 Task: Search one way flight ticket for 1 adult, 6 children, 1 infant in seat and 1 infant on lap in business from Grand Island: Central Nebraska Regional Airport to Gillette: Gillette Campbell County Airport on 5-1-2023. Stops: Non-stop only. Choice of flights is Delta. Number of bags: 1 carry on bag. Price is upto 65000. Outbound departure time preference is 10:15.
Action: Mouse moved to (192, 164)
Screenshot: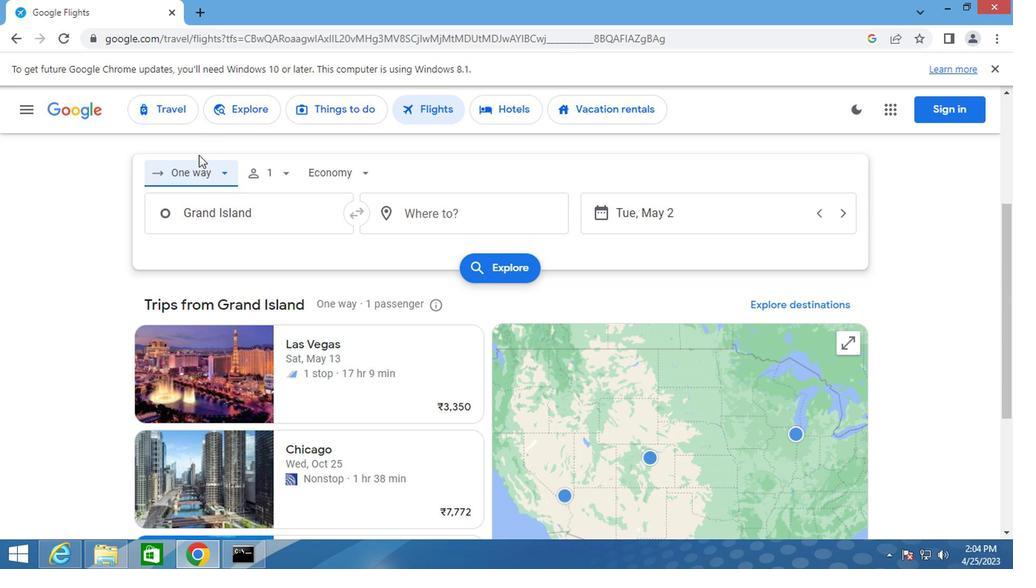 
Action: Mouse pressed left at (192, 164)
Screenshot: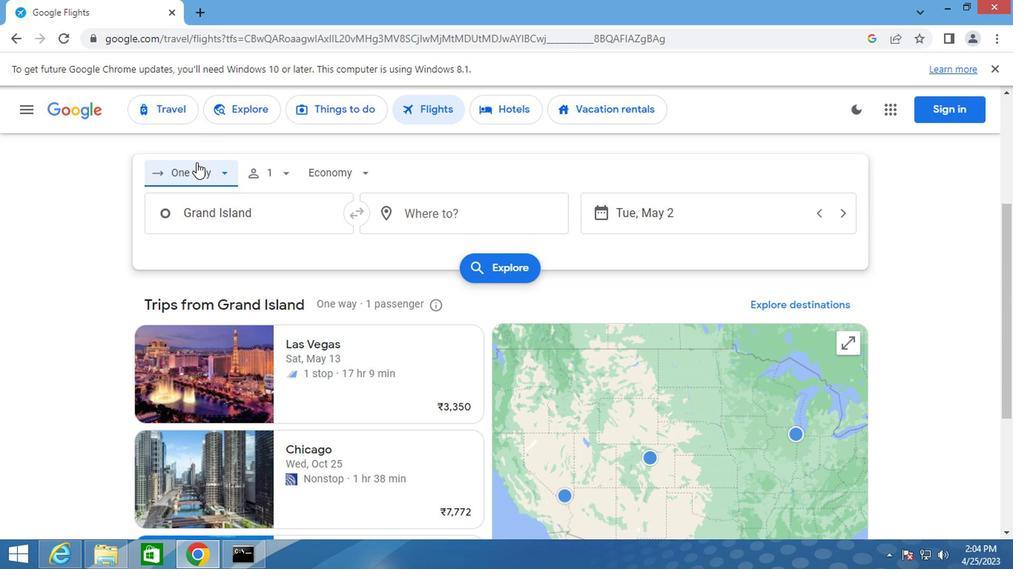 
Action: Mouse moved to (193, 243)
Screenshot: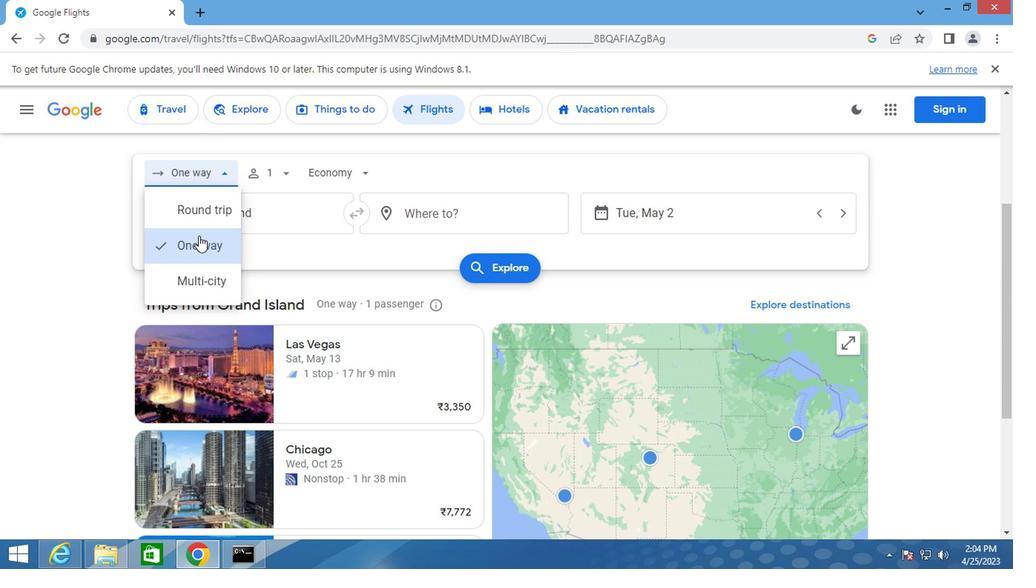 
Action: Mouse pressed left at (193, 243)
Screenshot: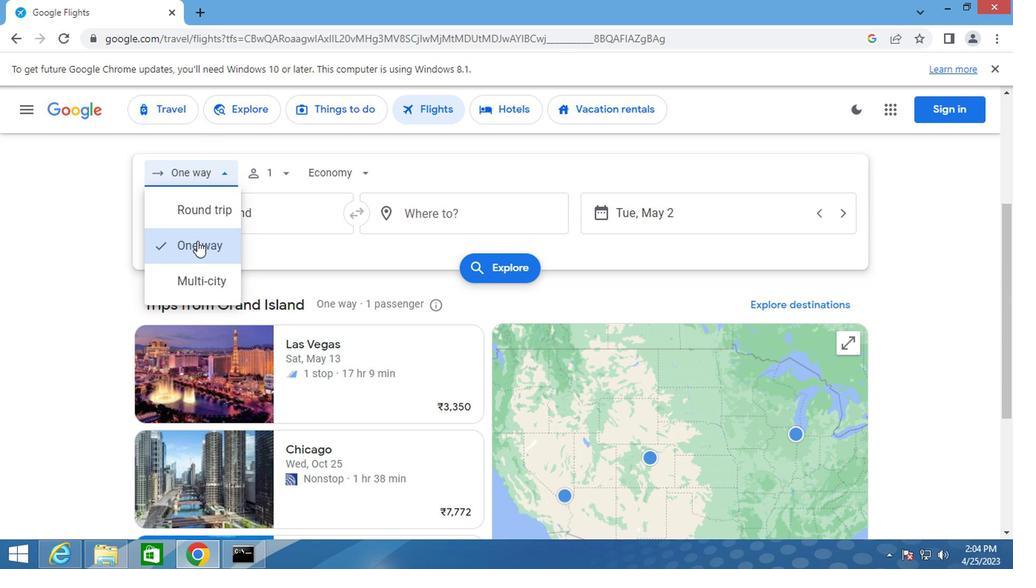 
Action: Mouse moved to (276, 173)
Screenshot: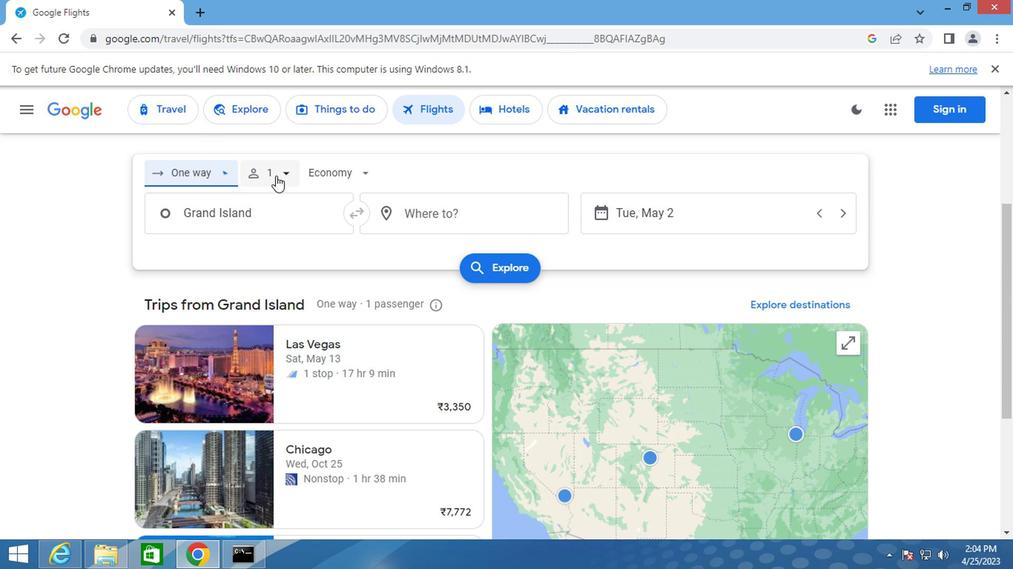 
Action: Mouse pressed left at (276, 173)
Screenshot: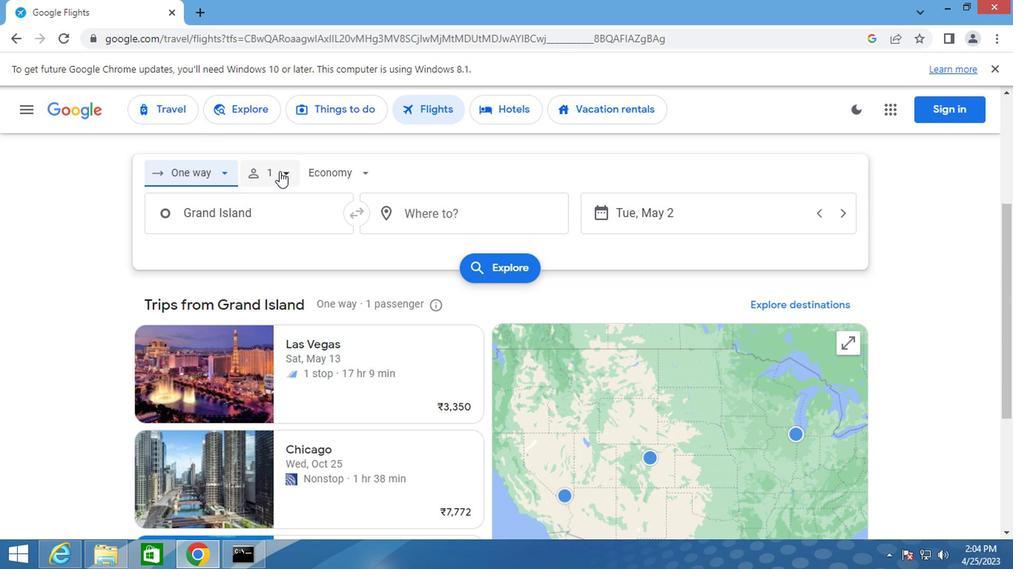 
Action: Mouse moved to (396, 245)
Screenshot: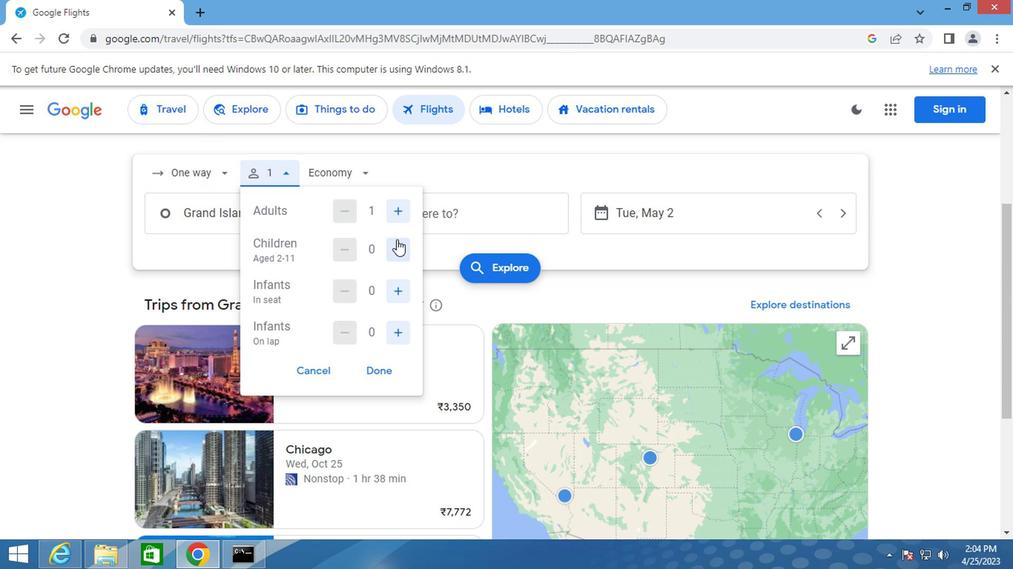 
Action: Mouse pressed left at (396, 245)
Screenshot: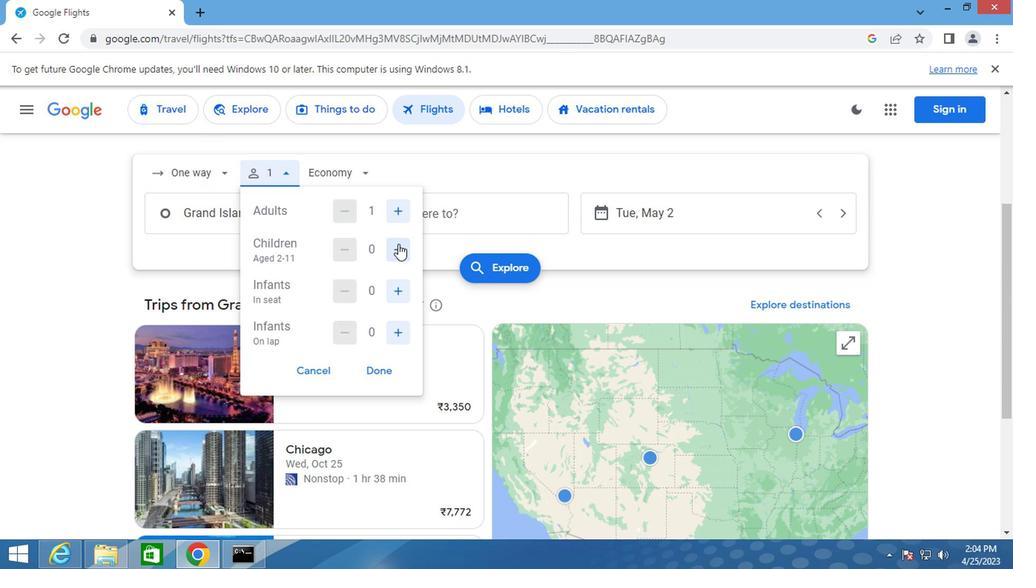 
Action: Mouse pressed left at (396, 245)
Screenshot: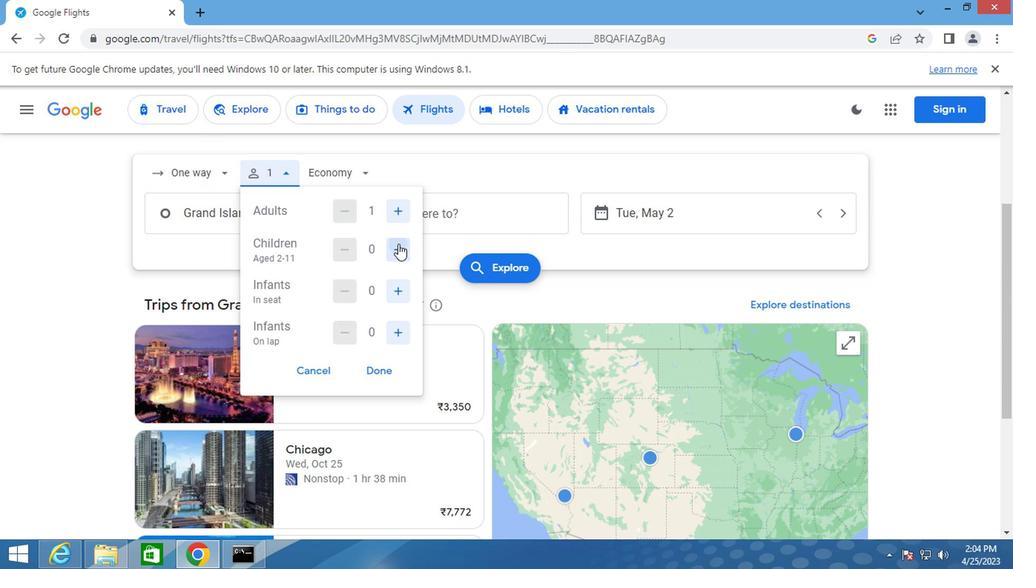
Action: Mouse pressed left at (396, 245)
Screenshot: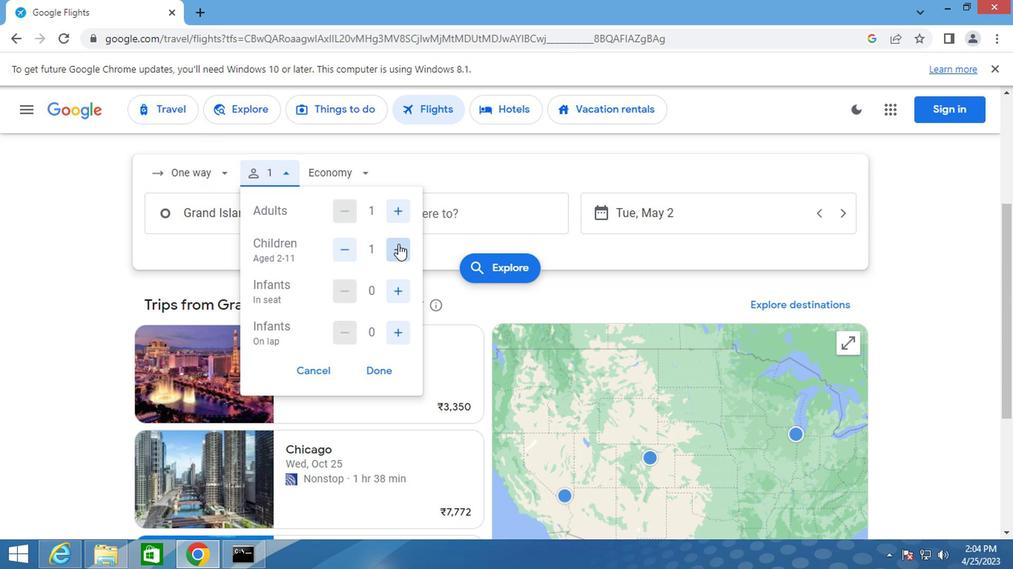 
Action: Mouse pressed left at (396, 245)
Screenshot: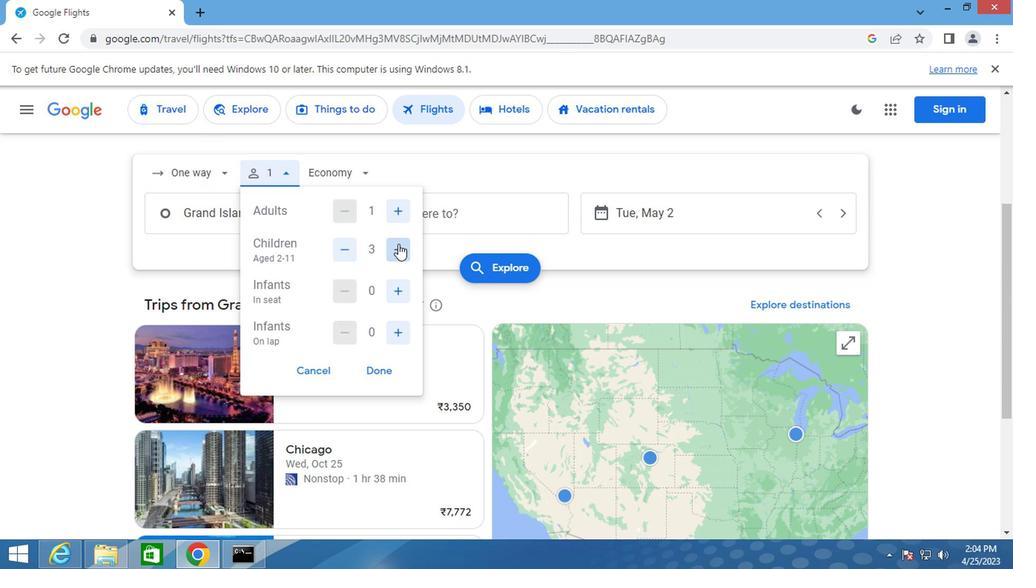
Action: Mouse pressed left at (396, 245)
Screenshot: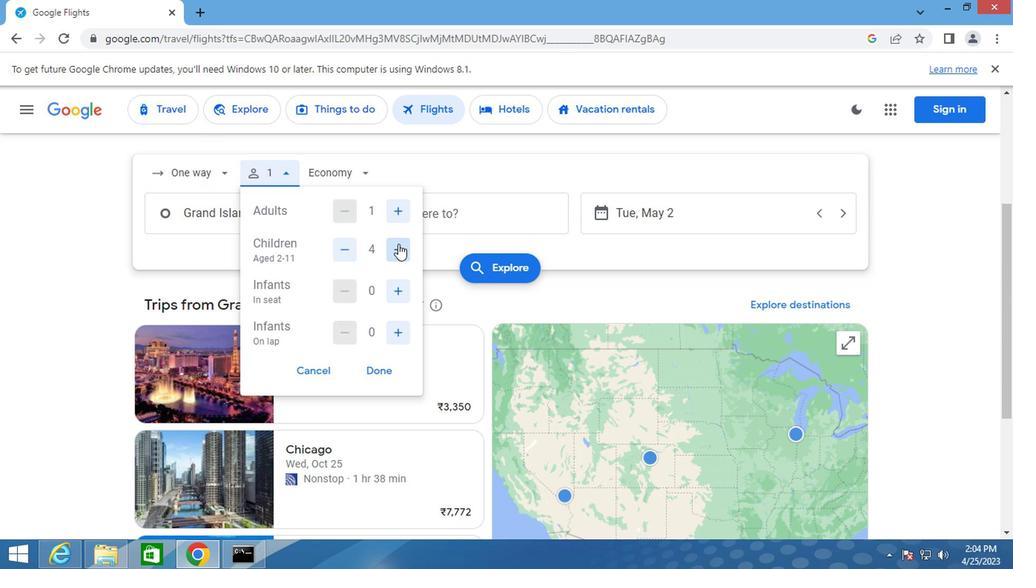 
Action: Mouse pressed left at (396, 245)
Screenshot: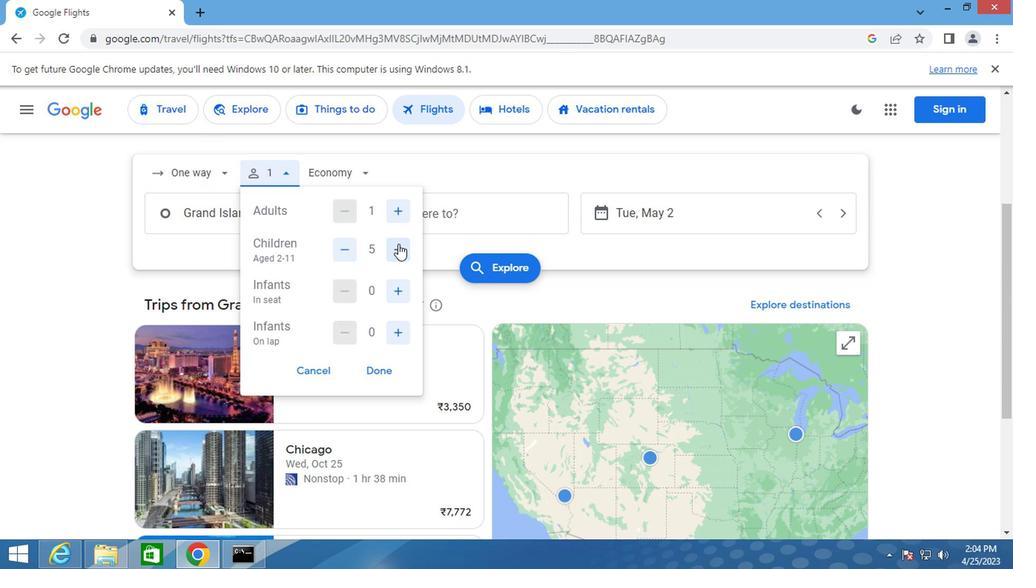 
Action: Mouse moved to (392, 288)
Screenshot: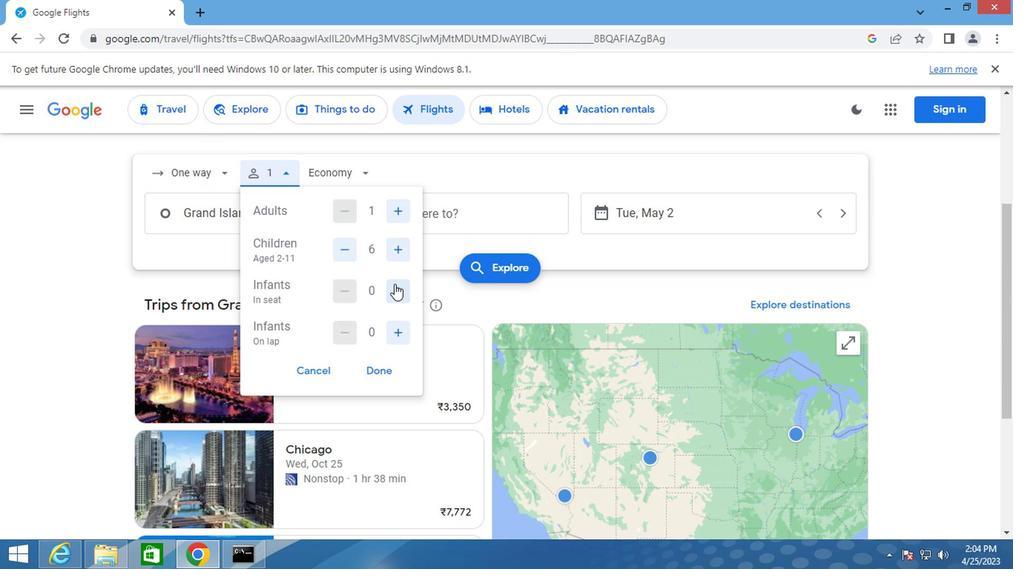 
Action: Mouse pressed left at (392, 288)
Screenshot: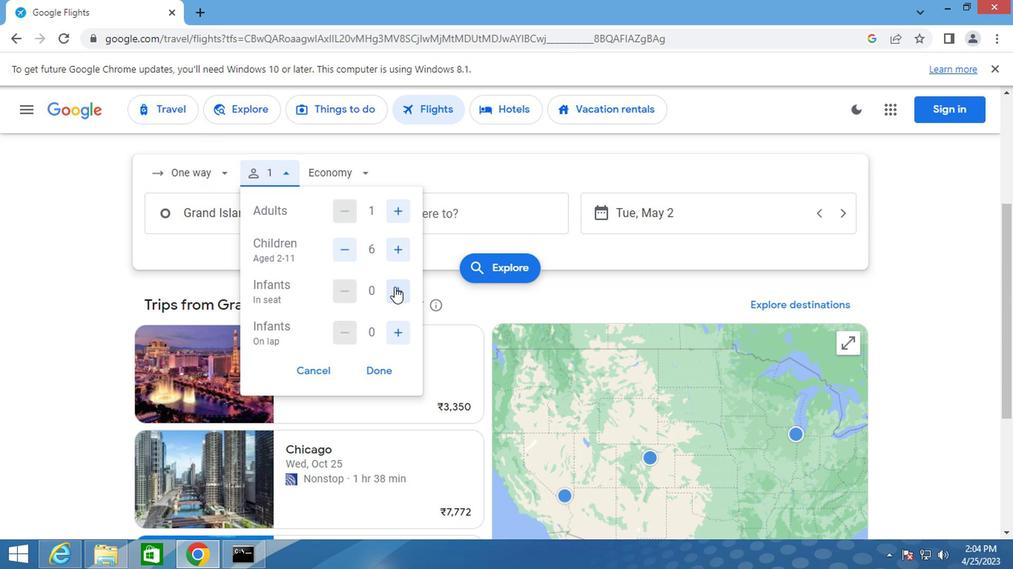 
Action: Mouse moved to (397, 338)
Screenshot: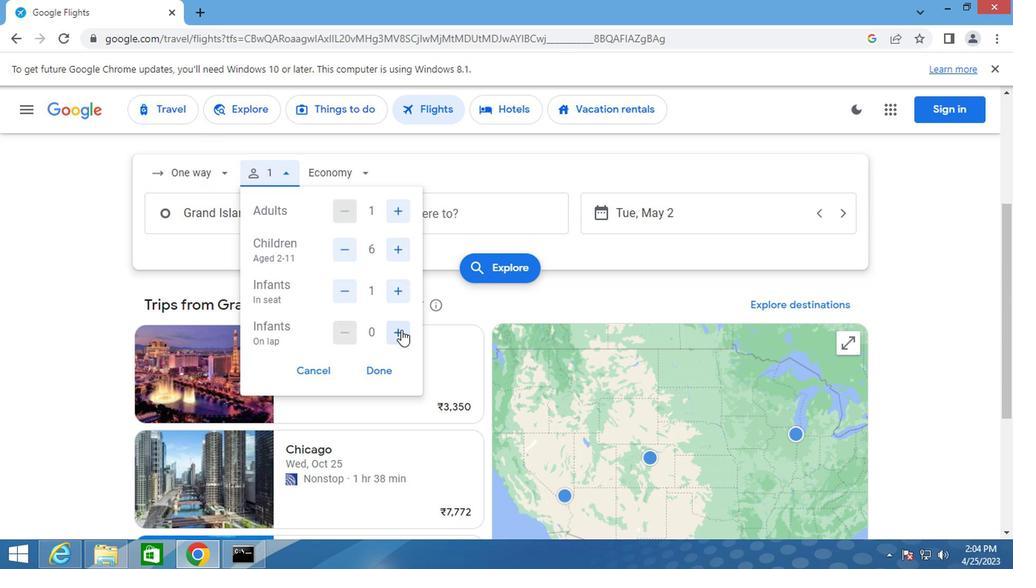 
Action: Mouse pressed left at (397, 338)
Screenshot: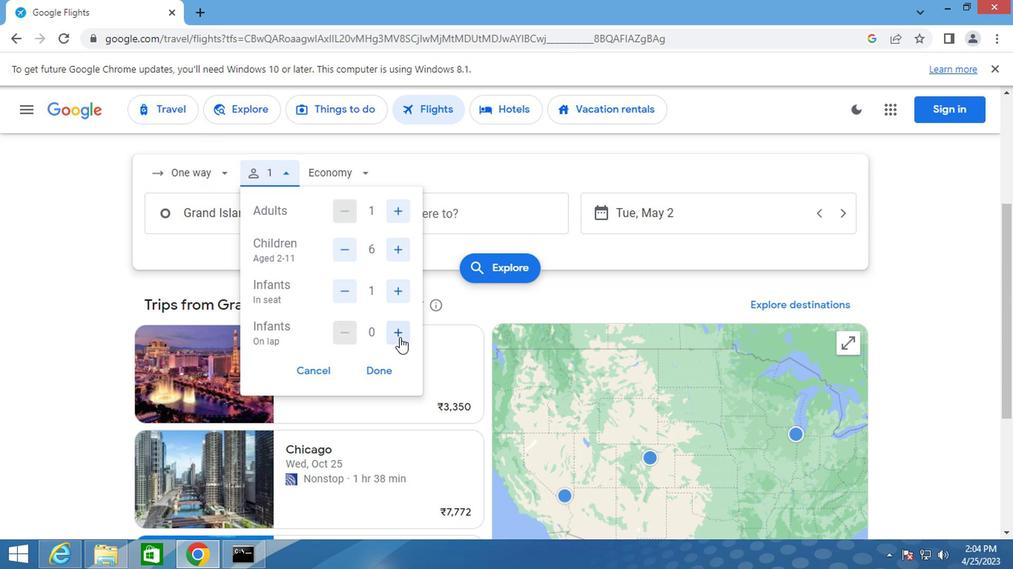 
Action: Mouse moved to (356, 174)
Screenshot: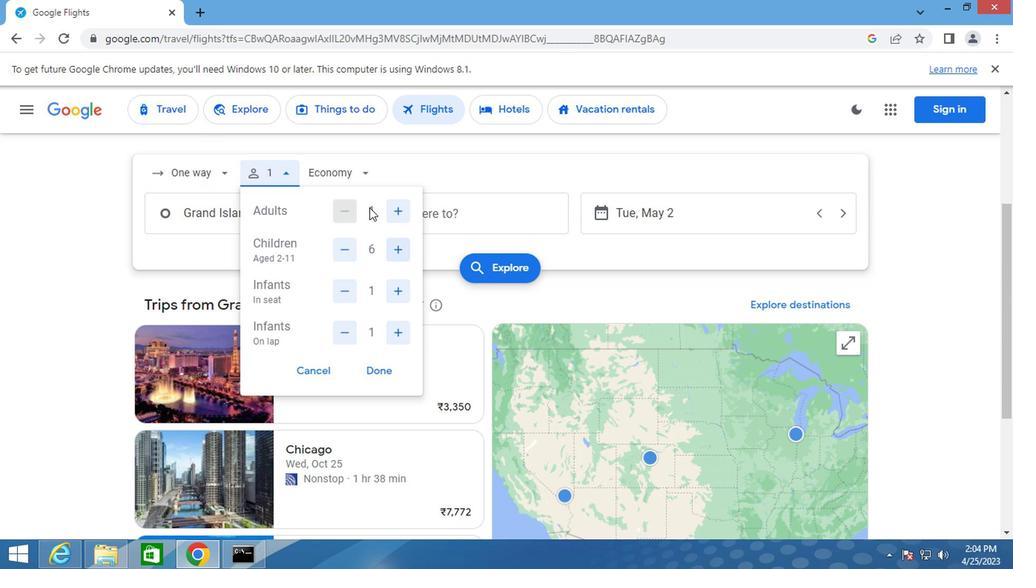 
Action: Mouse pressed left at (356, 174)
Screenshot: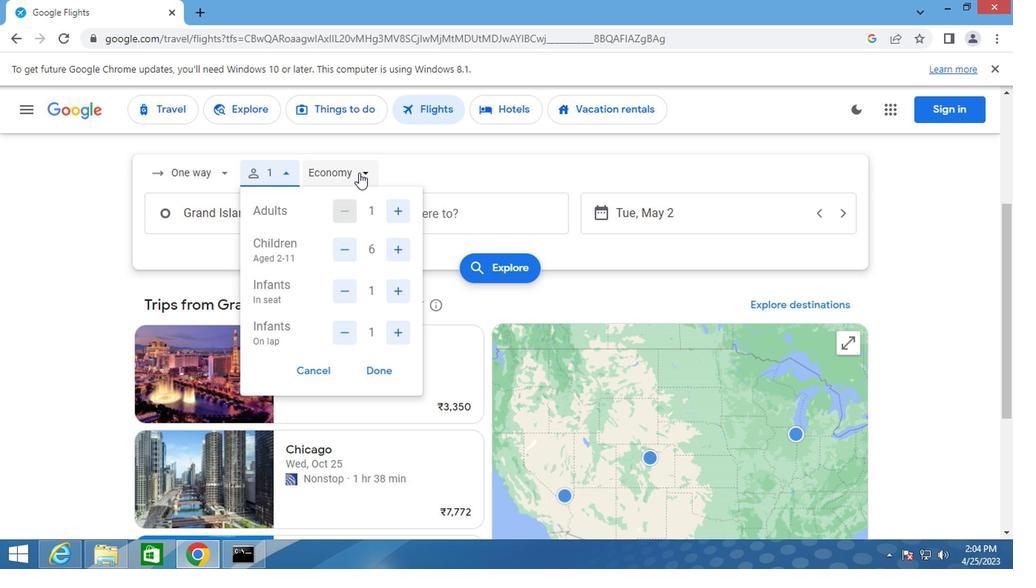 
Action: Mouse moved to (359, 275)
Screenshot: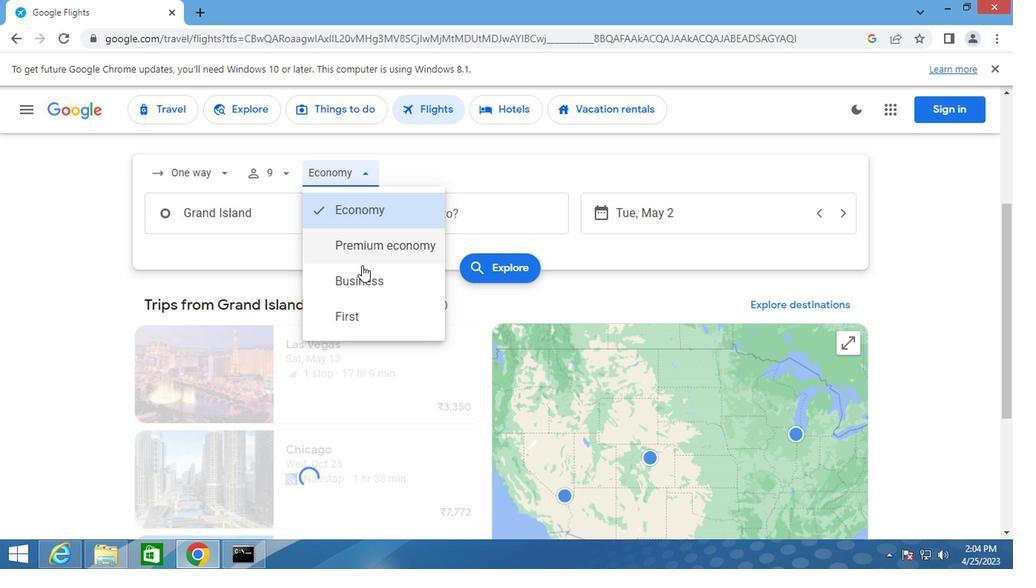 
Action: Mouse pressed left at (359, 275)
Screenshot: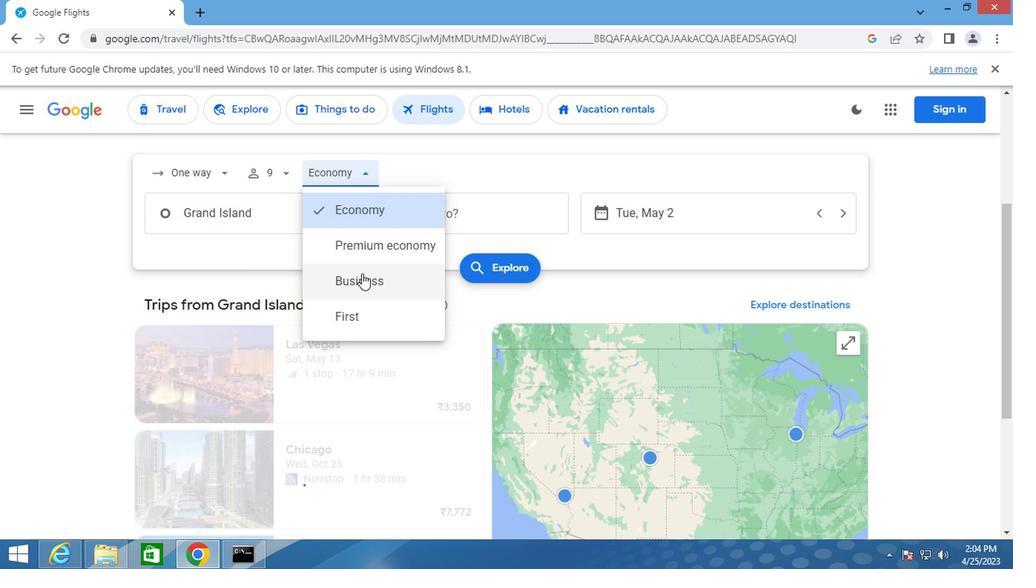 
Action: Mouse moved to (219, 222)
Screenshot: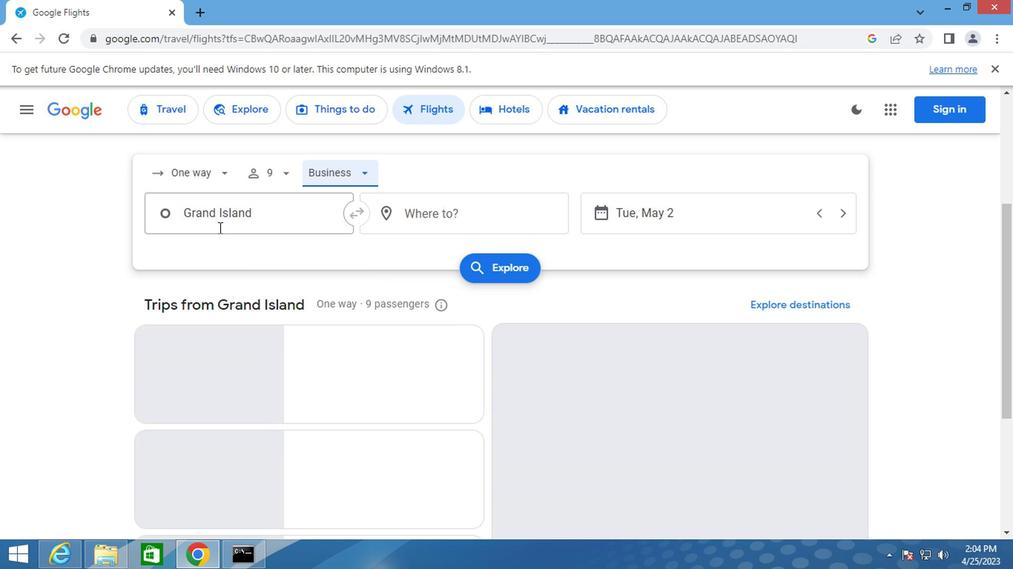 
Action: Mouse pressed left at (219, 222)
Screenshot: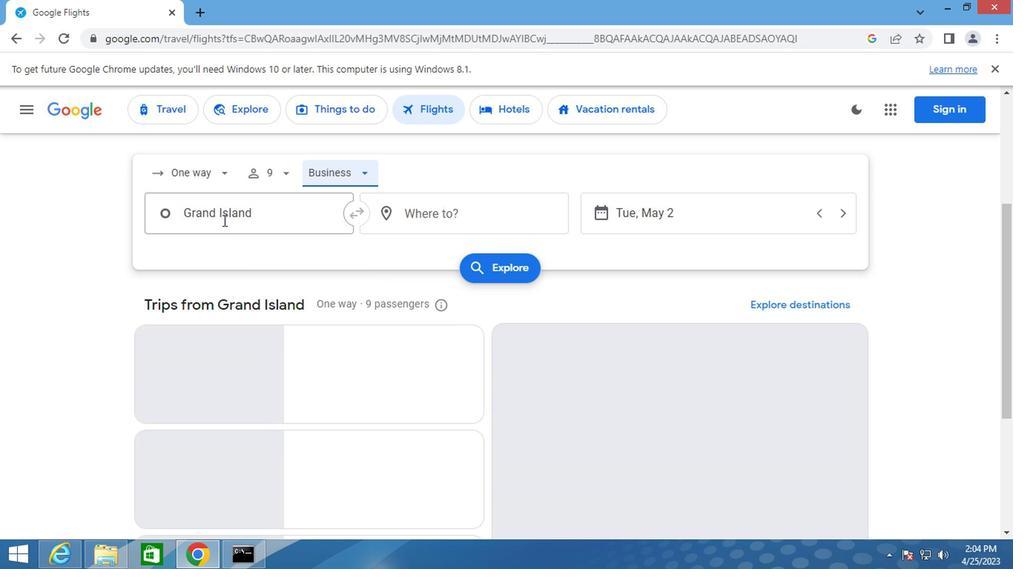 
Action: Key pressed grand<Key.space>isla
Screenshot: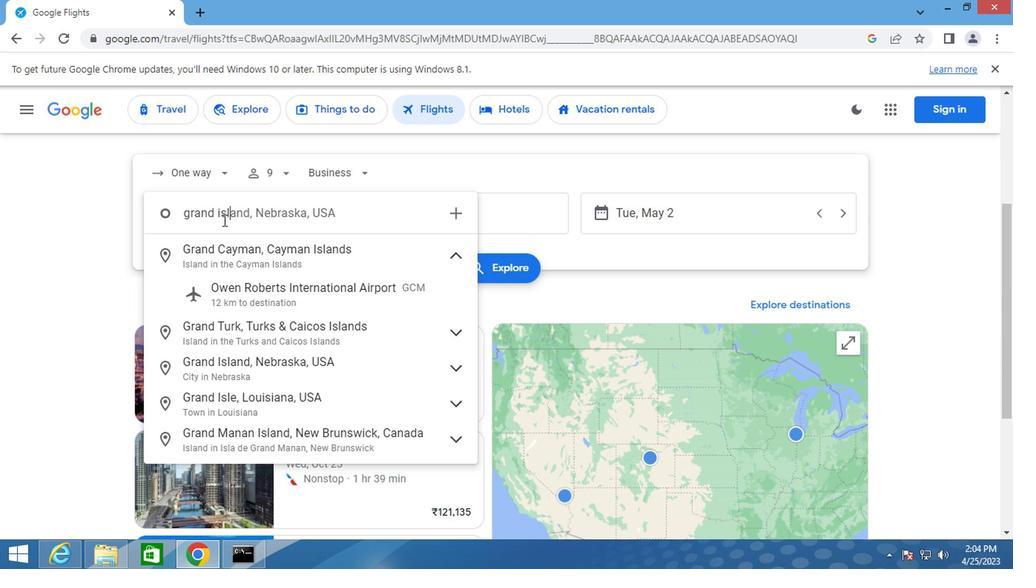 
Action: Mouse moved to (220, 367)
Screenshot: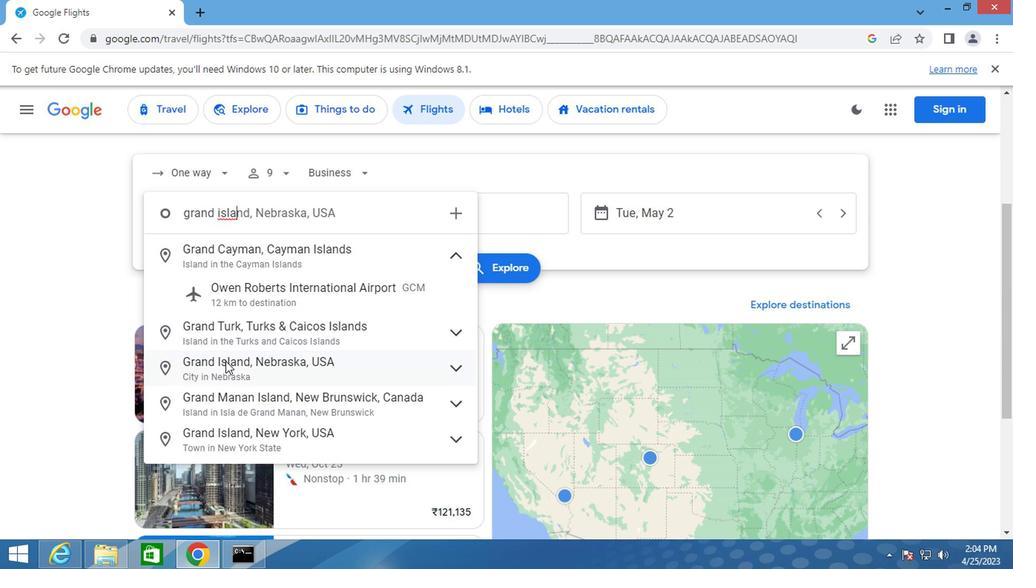 
Action: Mouse pressed left at (220, 367)
Screenshot: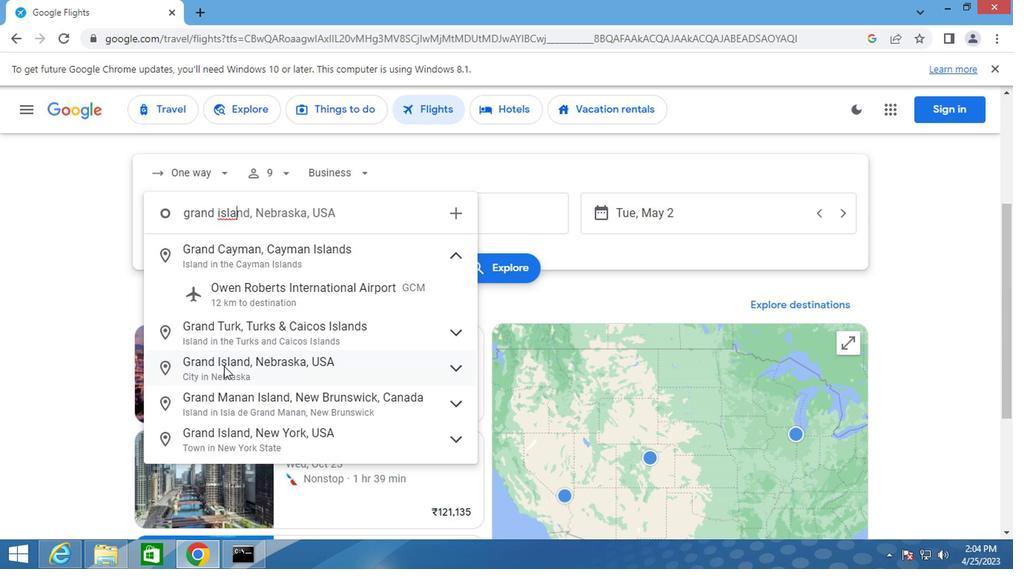 
Action: Mouse moved to (397, 220)
Screenshot: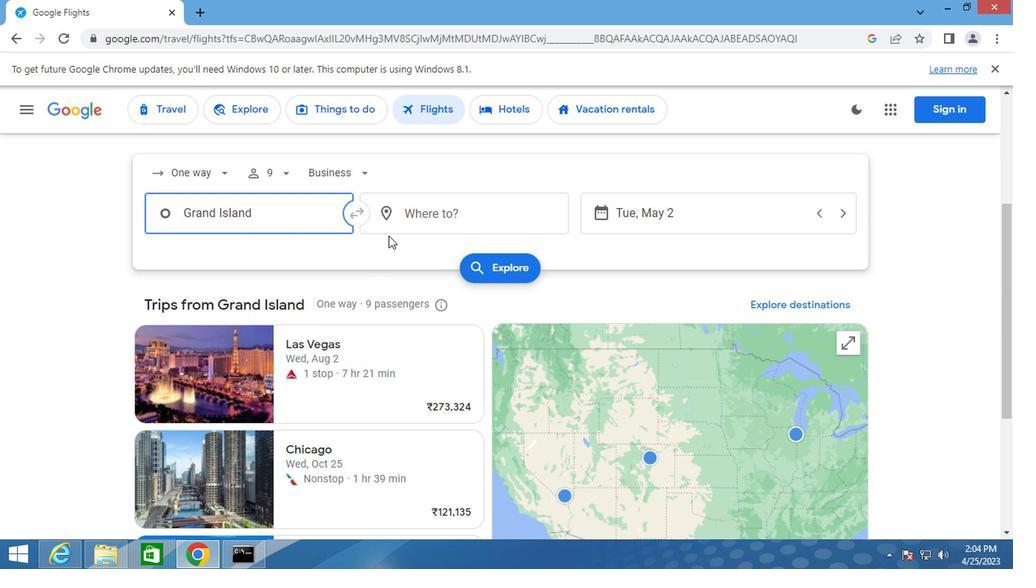 
Action: Mouse pressed left at (397, 220)
Screenshot: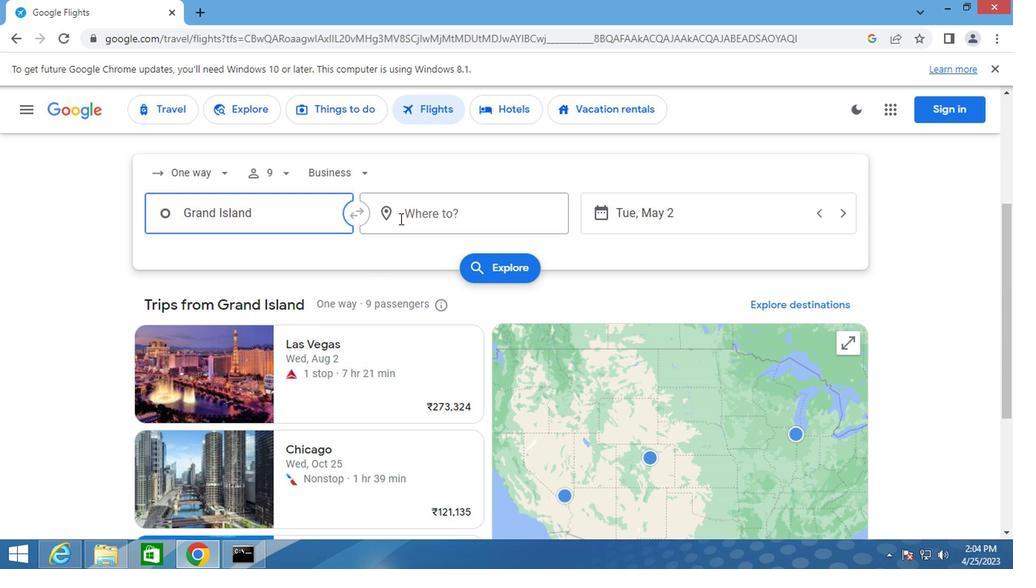 
Action: Key pressed gillettew
Screenshot: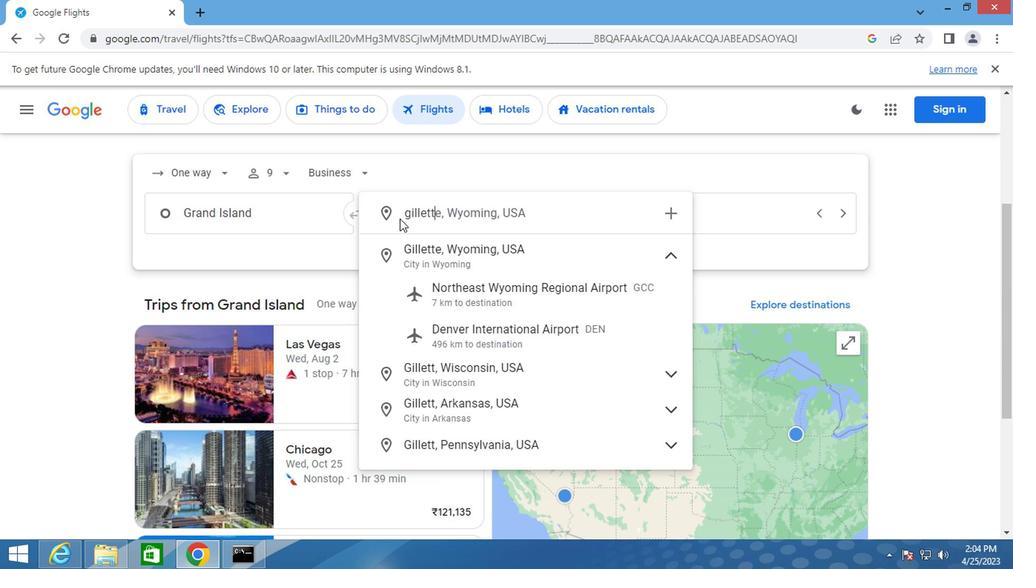 
Action: Mouse moved to (480, 290)
Screenshot: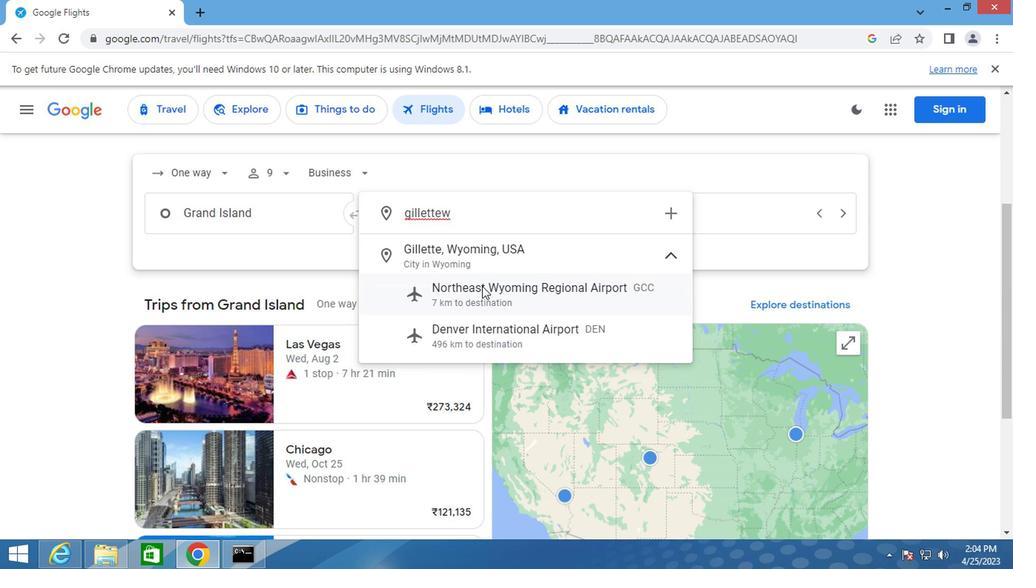 
Action: Mouse pressed left at (480, 290)
Screenshot: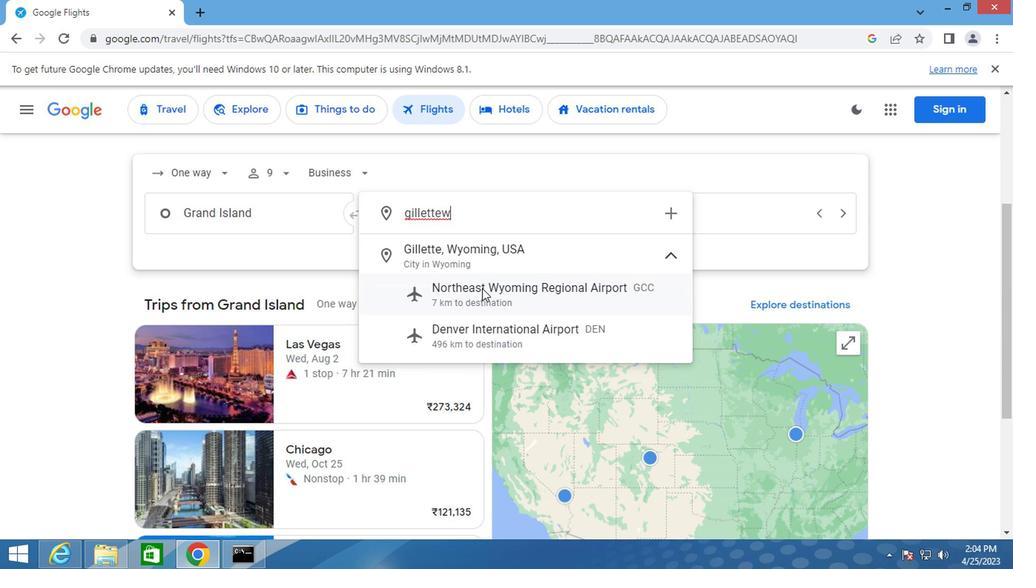 
Action: Mouse moved to (615, 213)
Screenshot: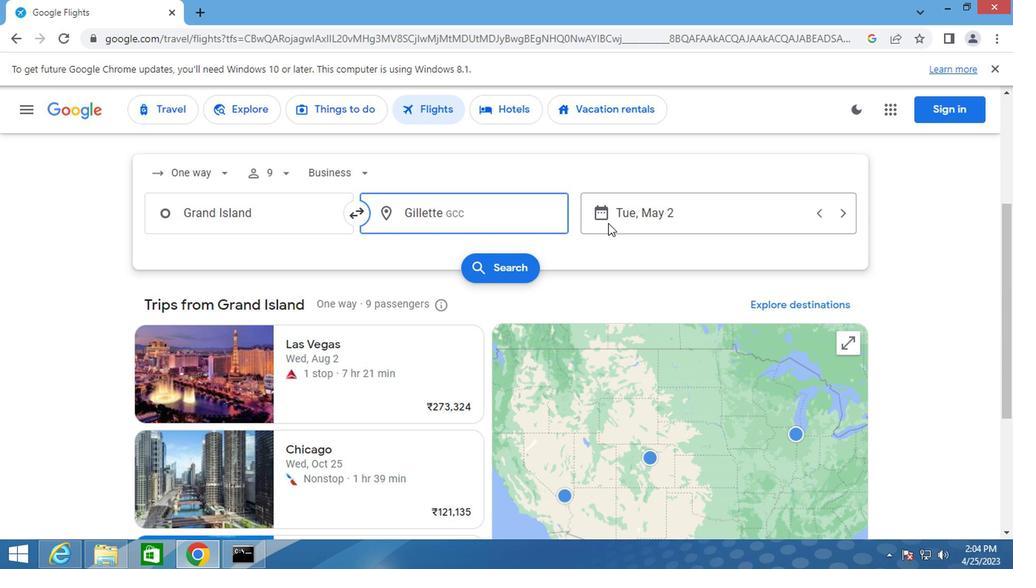 
Action: Mouse pressed left at (615, 213)
Screenshot: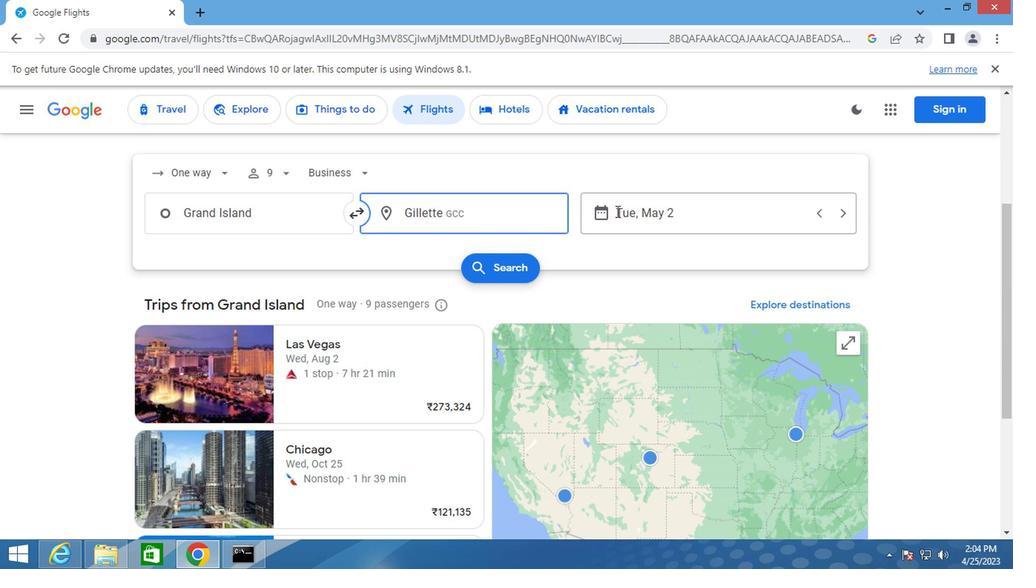 
Action: Mouse moved to (647, 271)
Screenshot: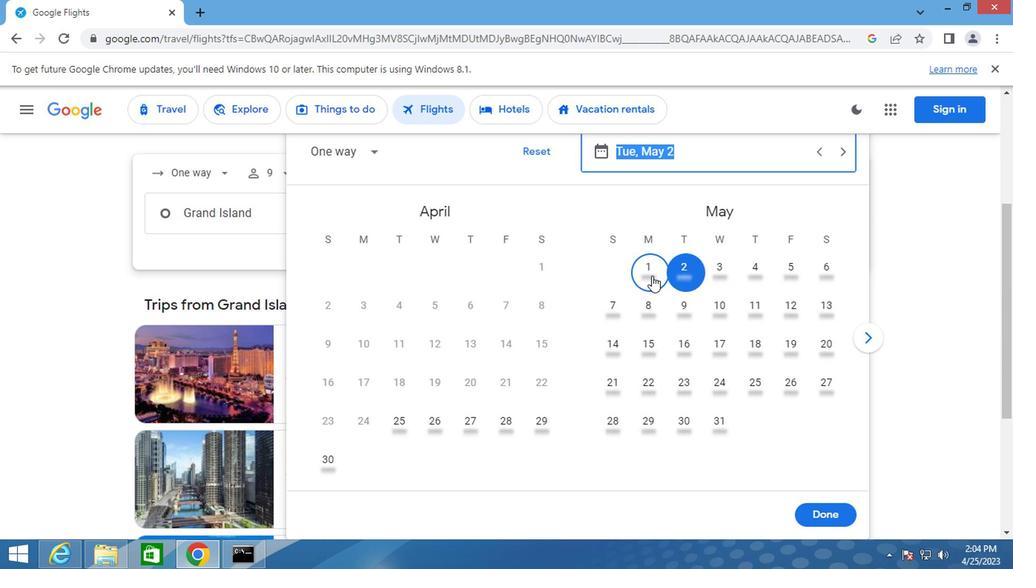 
Action: Mouse pressed left at (647, 271)
Screenshot: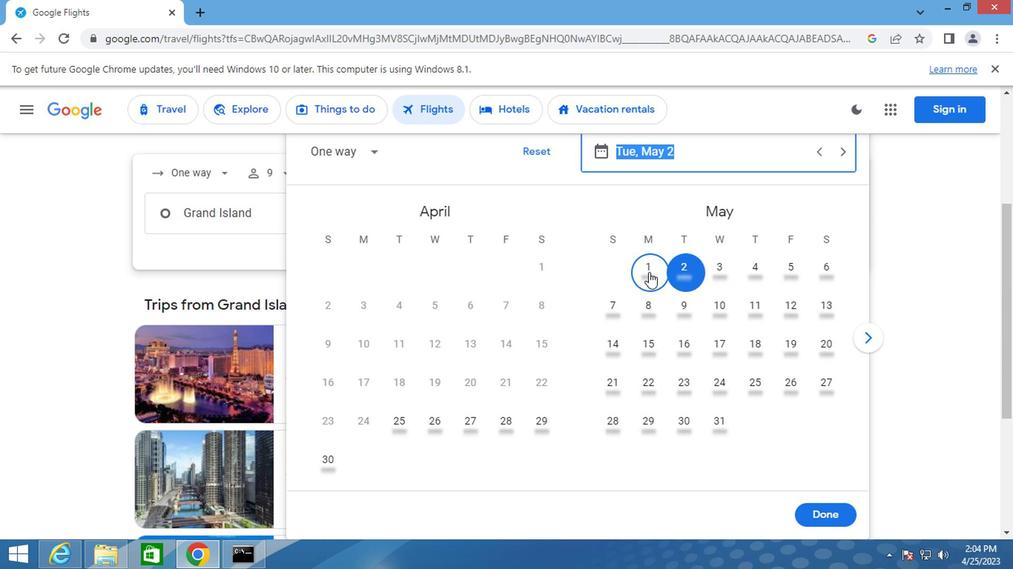 
Action: Mouse moved to (819, 514)
Screenshot: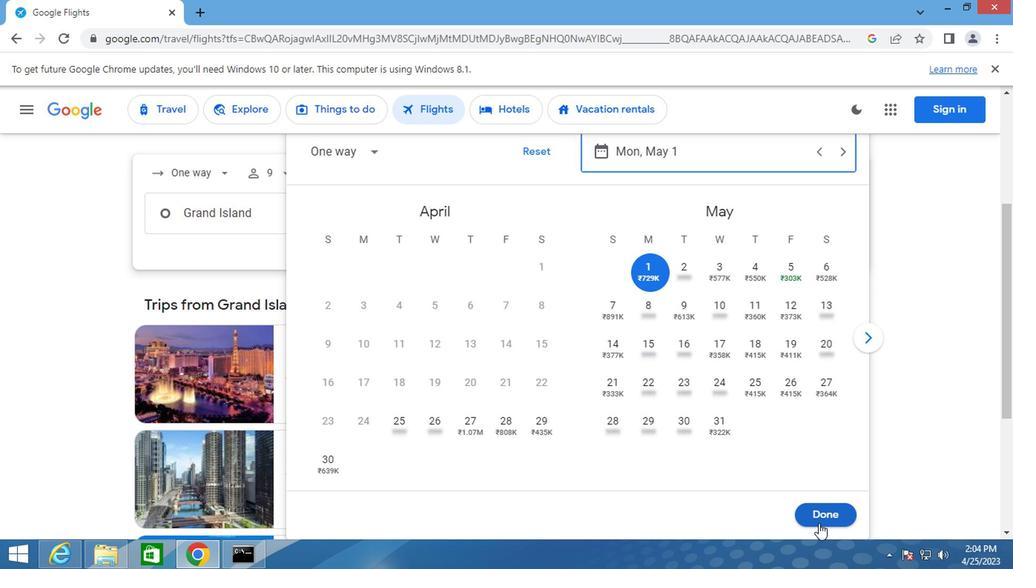 
Action: Mouse pressed left at (819, 514)
Screenshot: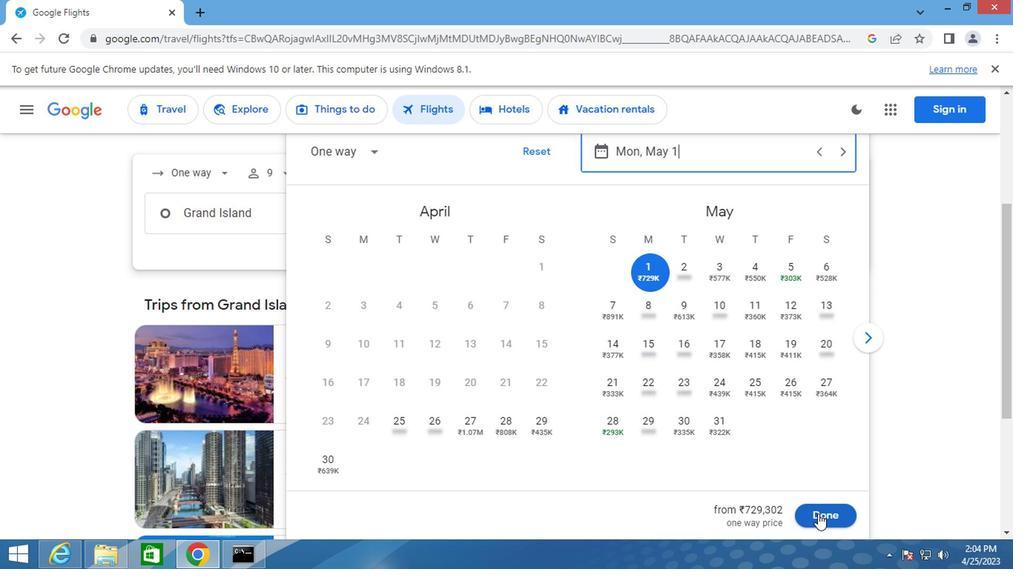 
Action: Mouse moved to (512, 269)
Screenshot: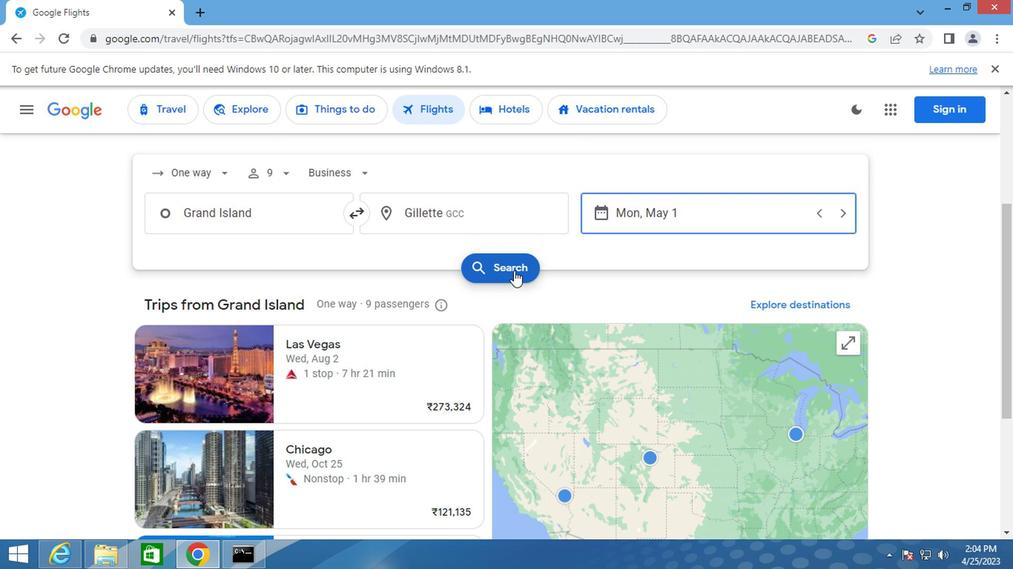 
Action: Mouse pressed left at (512, 269)
Screenshot: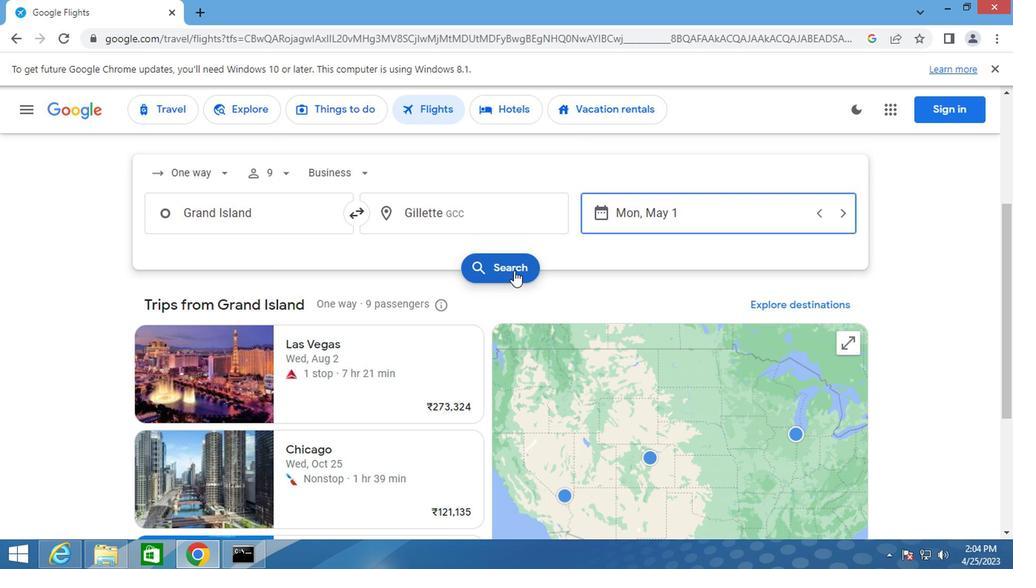 
Action: Mouse moved to (170, 250)
Screenshot: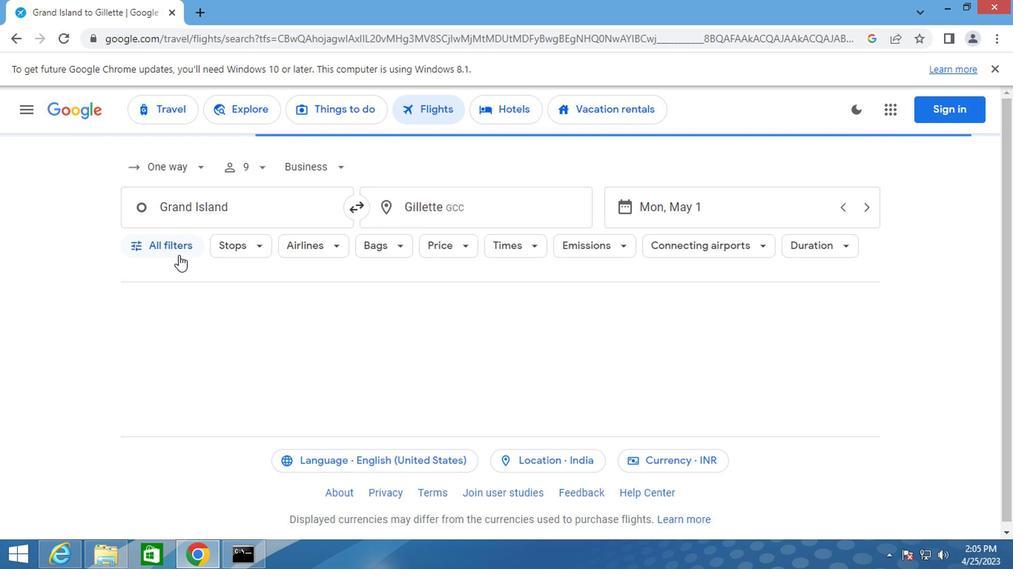 
Action: Mouse pressed left at (170, 250)
Screenshot: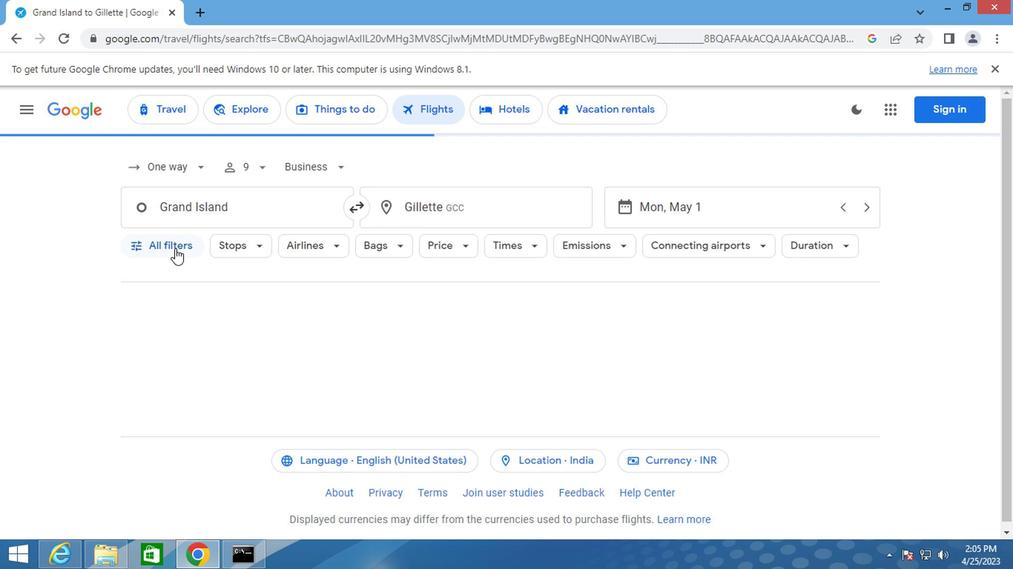 
Action: Mouse moved to (147, 387)
Screenshot: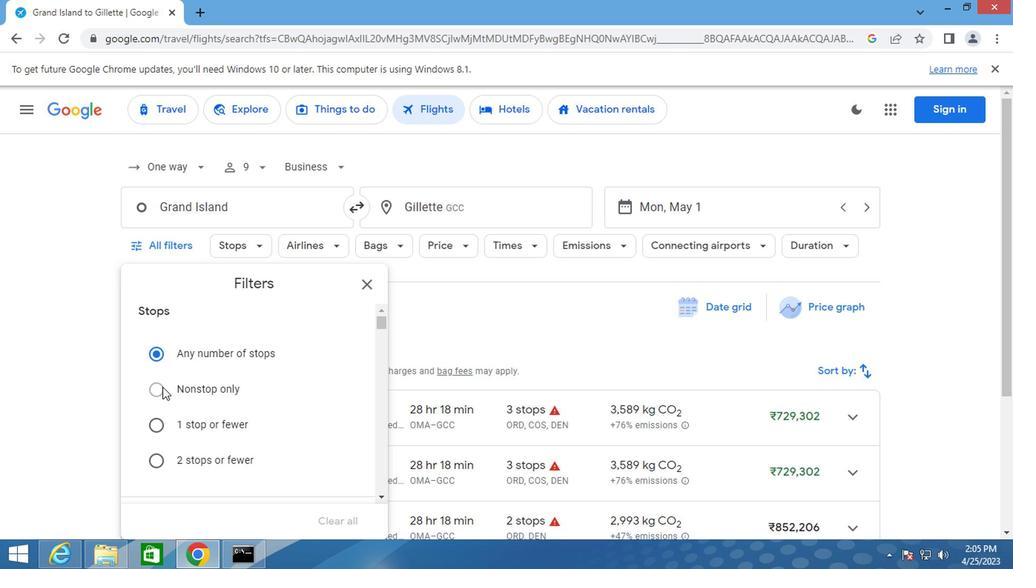 
Action: Mouse pressed left at (147, 387)
Screenshot: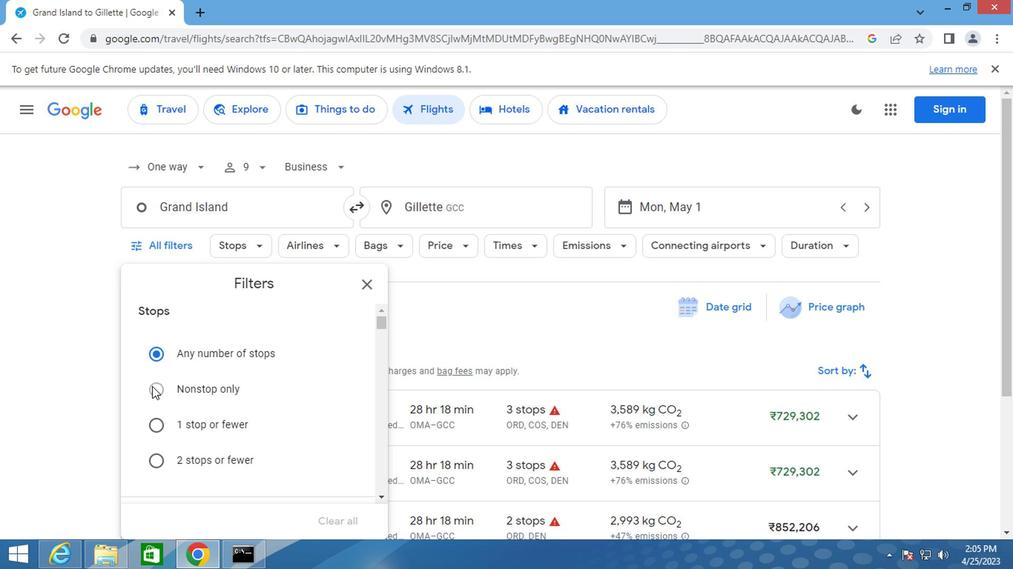
Action: Mouse moved to (148, 390)
Screenshot: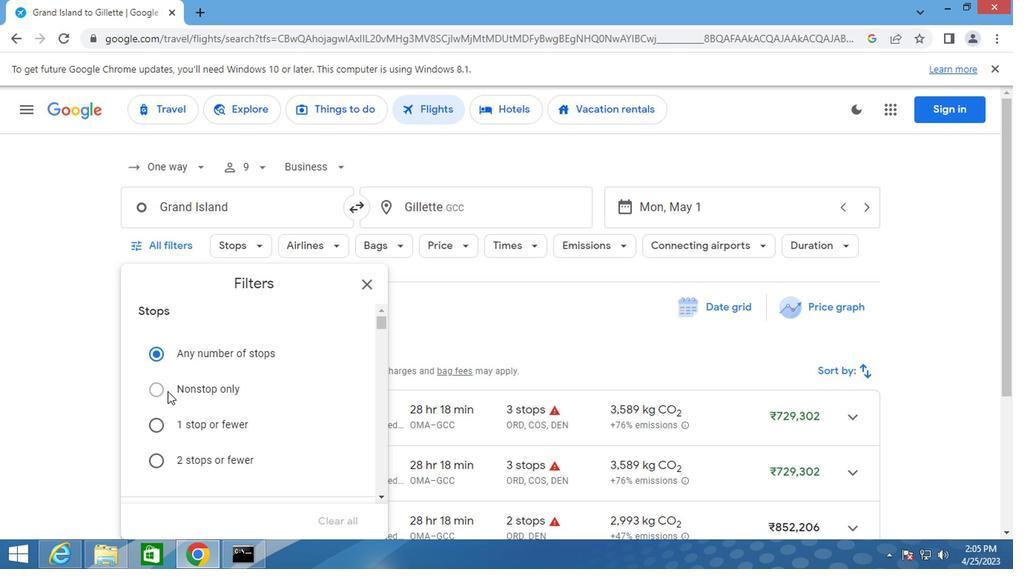 
Action: Mouse pressed left at (148, 390)
Screenshot: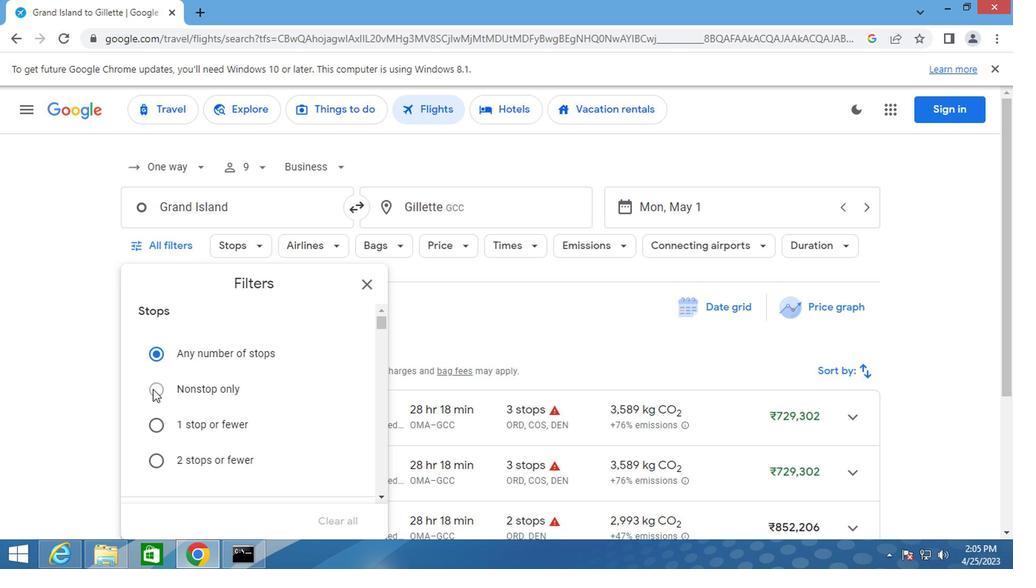 
Action: Mouse pressed left at (148, 390)
Screenshot: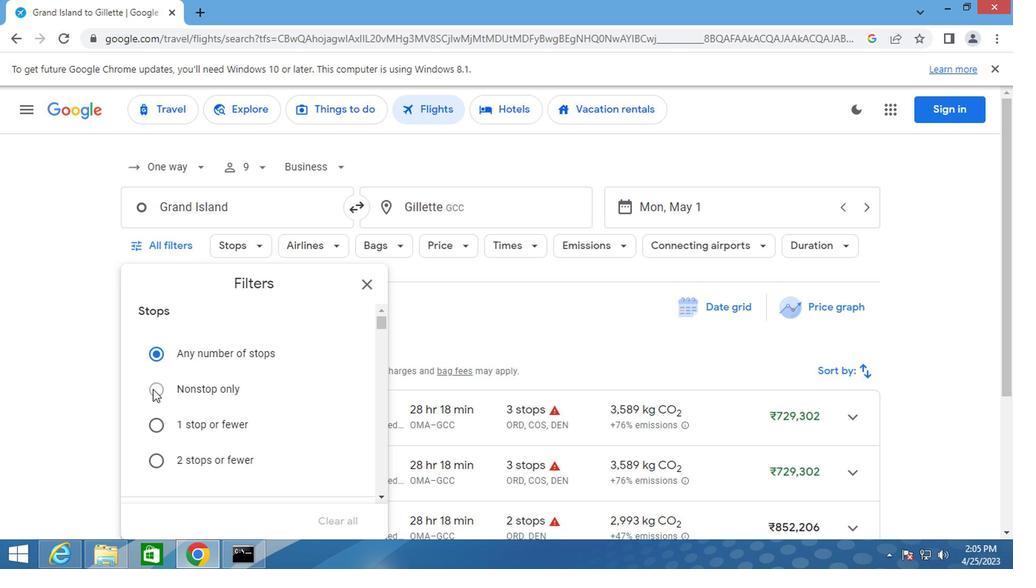 
Action: Mouse pressed left at (148, 390)
Screenshot: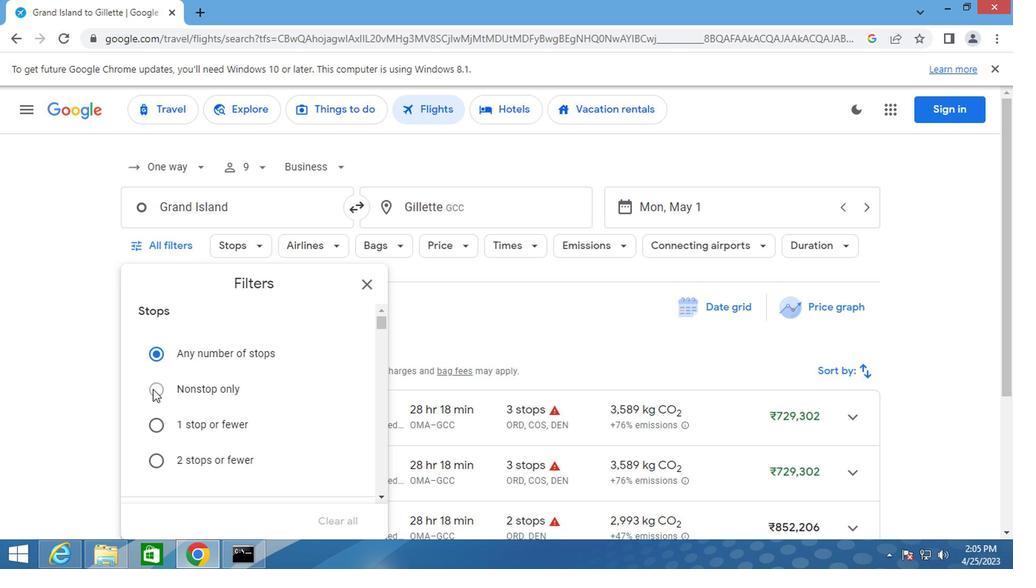 
Action: Mouse pressed left at (148, 390)
Screenshot: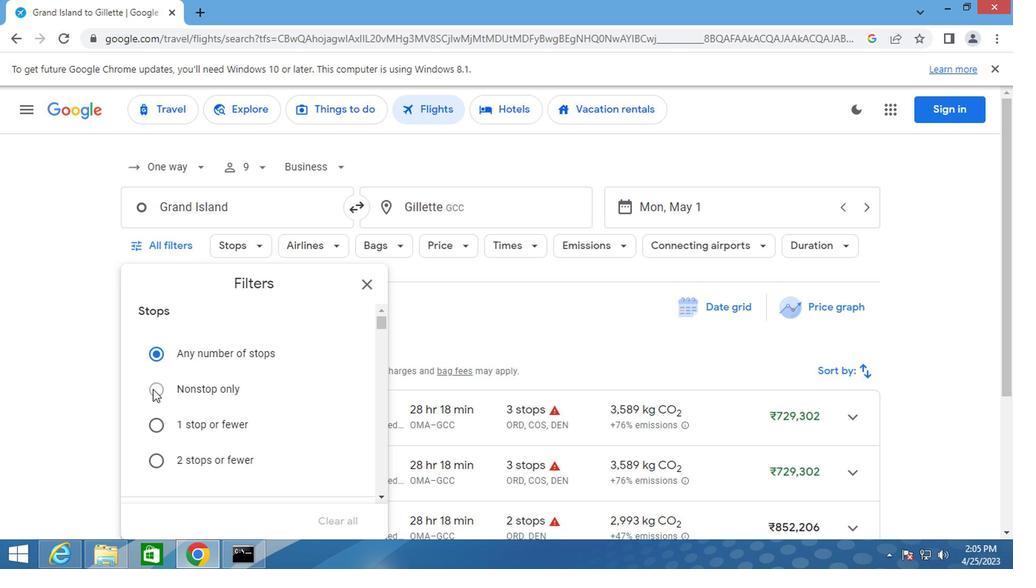 
Action: Mouse pressed left at (148, 390)
Screenshot: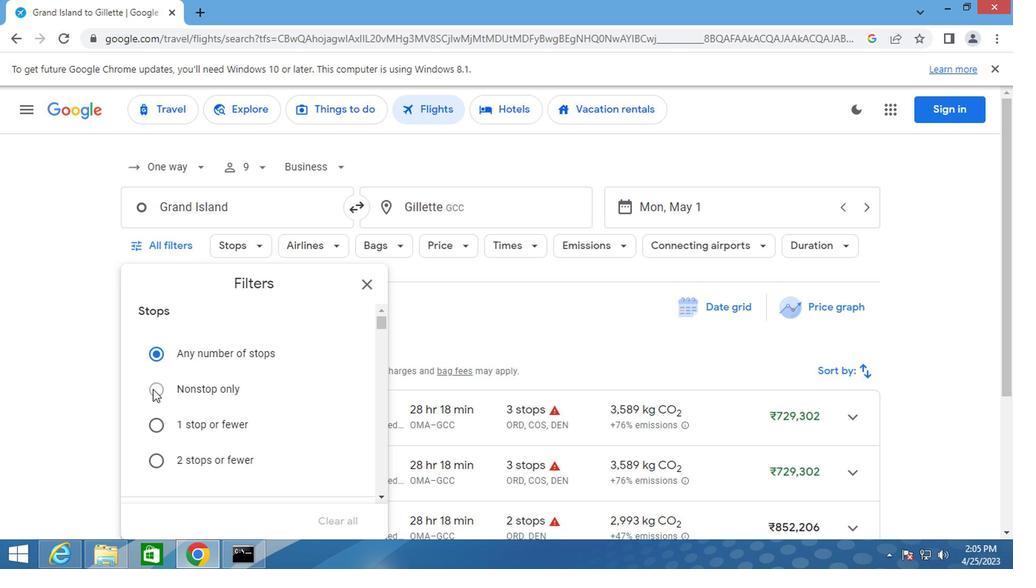 
Action: Mouse pressed left at (148, 390)
Screenshot: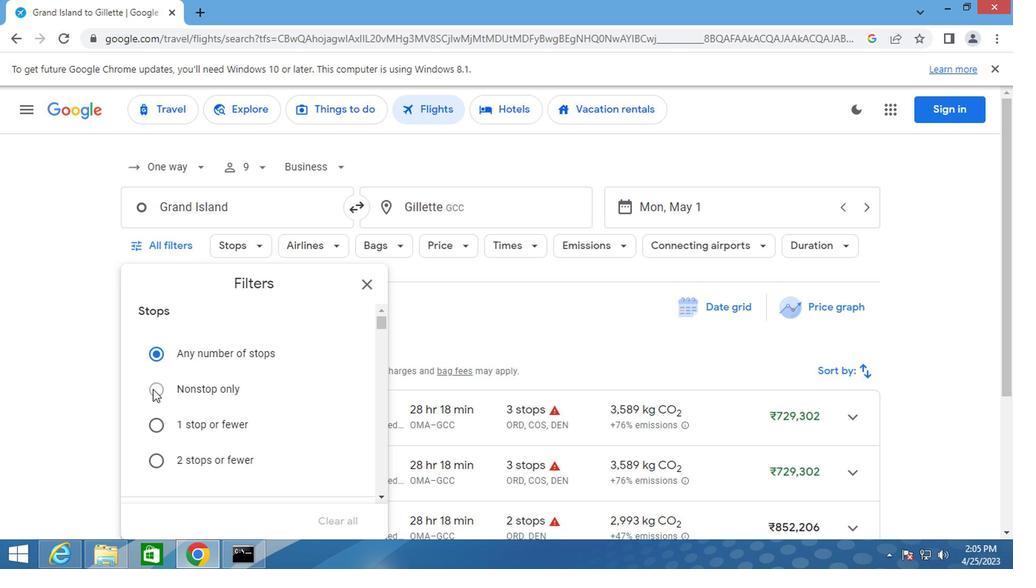 
Action: Mouse pressed left at (148, 390)
Screenshot: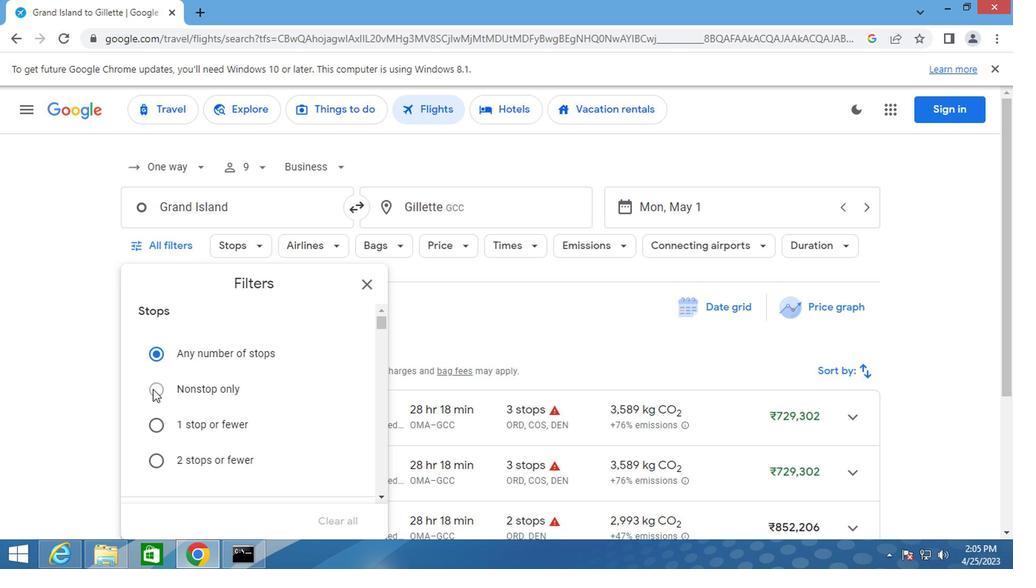 
Action: Mouse moved to (224, 394)
Screenshot: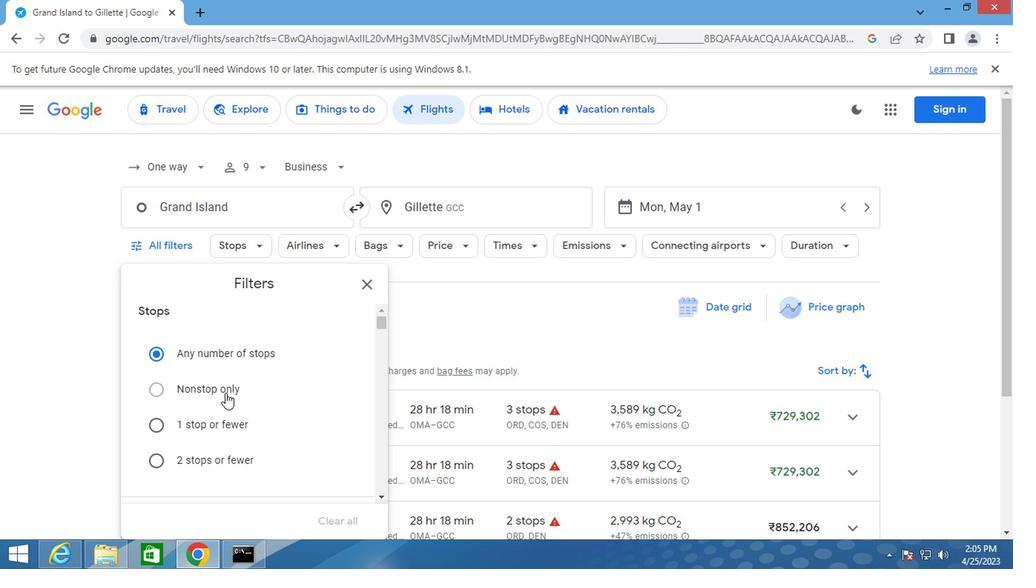 
Action: Mouse scrolled (224, 393) with delta (0, -1)
Screenshot: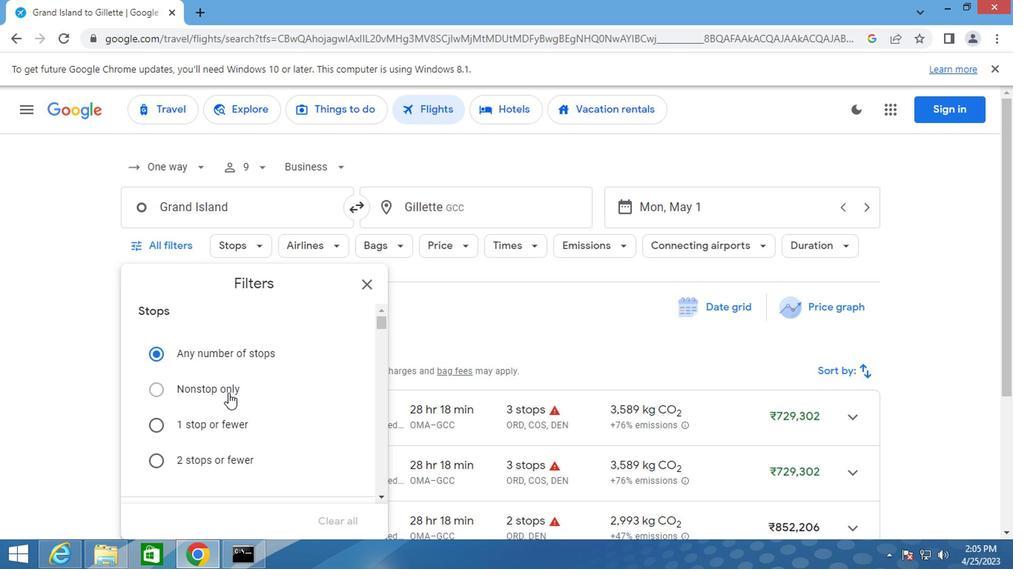 
Action: Mouse scrolled (224, 393) with delta (0, -1)
Screenshot: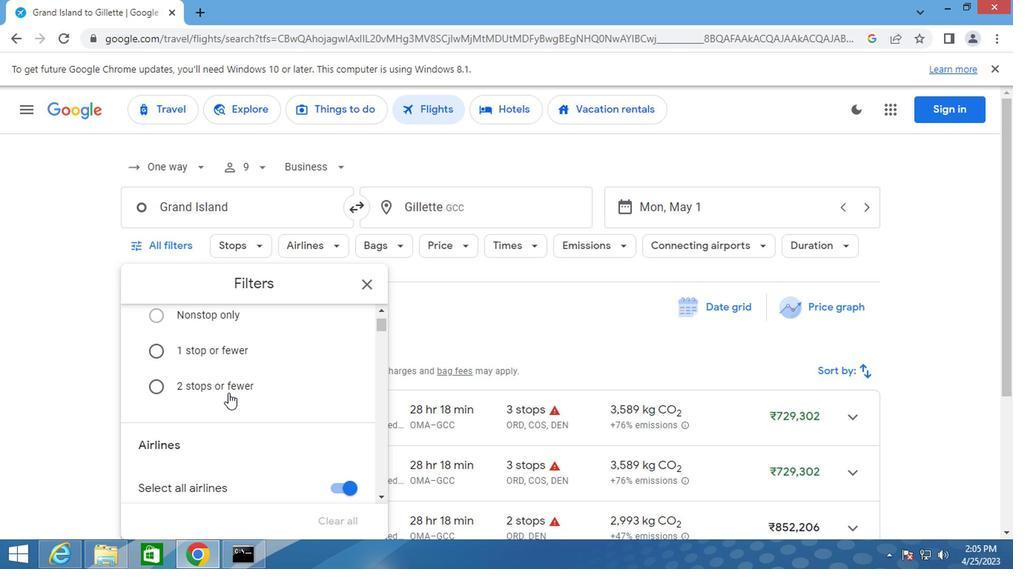 
Action: Mouse scrolled (224, 393) with delta (0, -1)
Screenshot: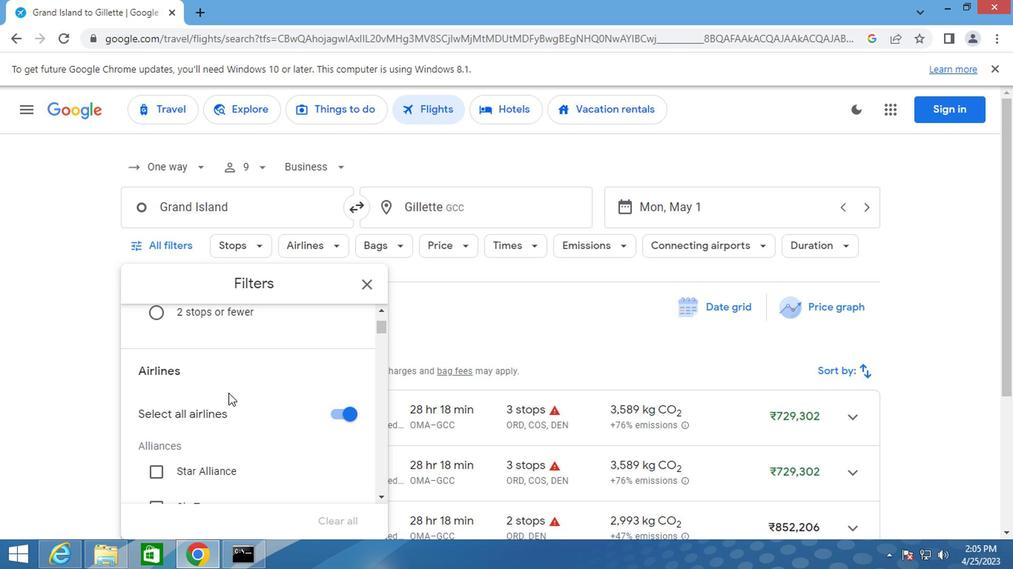 
Action: Mouse scrolled (224, 393) with delta (0, -1)
Screenshot: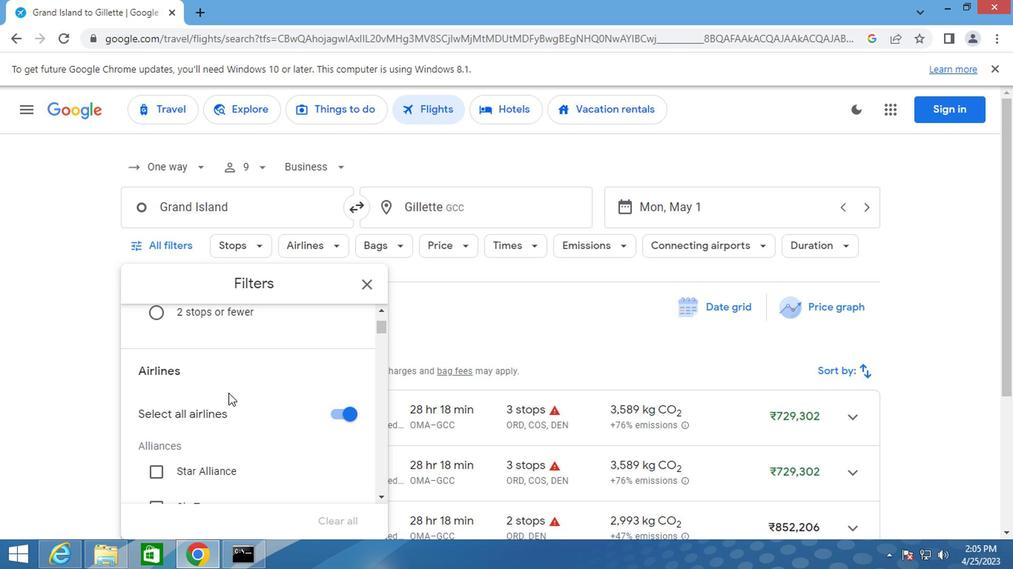 
Action: Mouse scrolled (224, 393) with delta (0, -1)
Screenshot: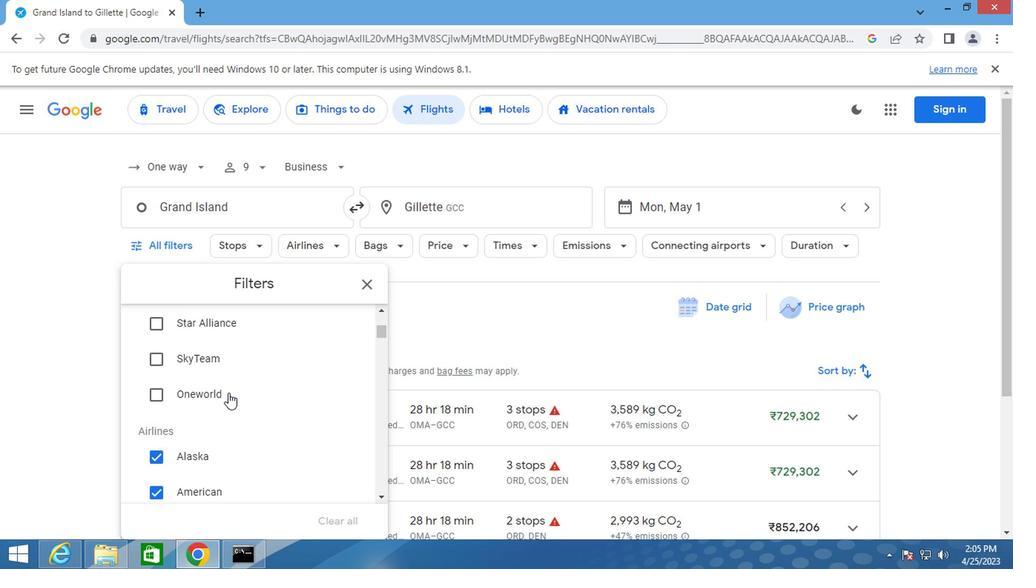 
Action: Mouse scrolled (224, 393) with delta (0, -1)
Screenshot: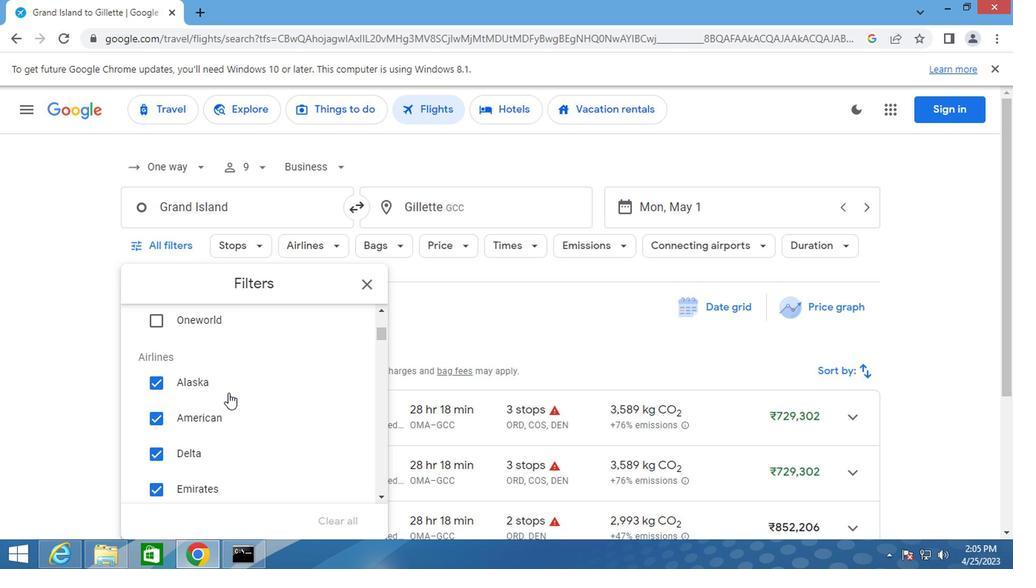 
Action: Mouse moved to (154, 380)
Screenshot: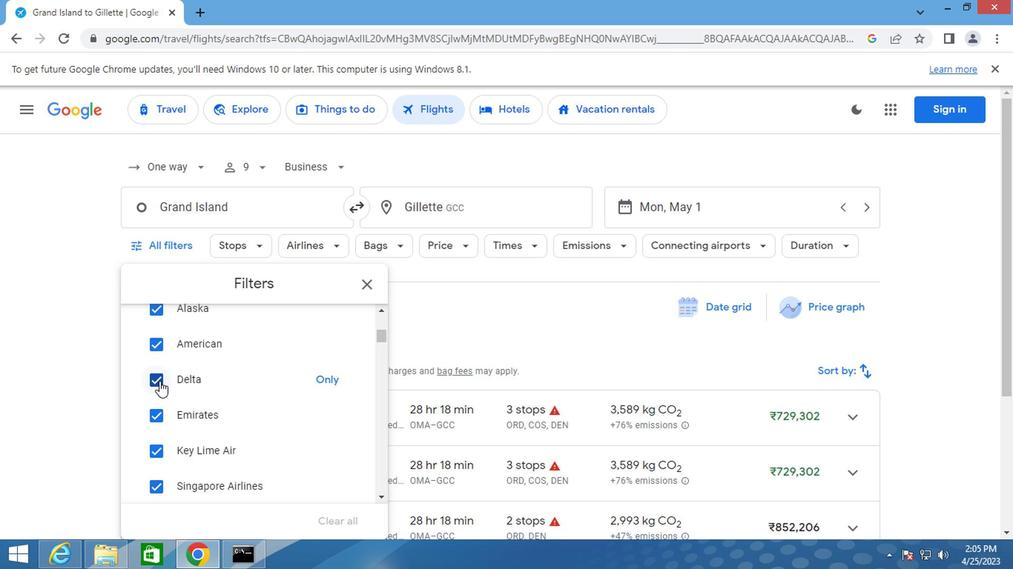 
Action: Mouse pressed left at (154, 380)
Screenshot: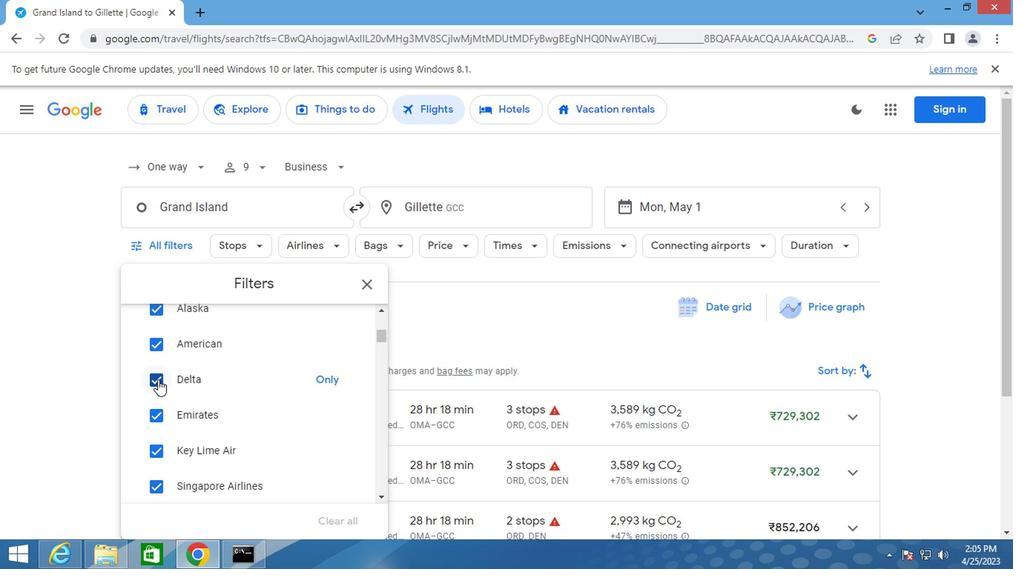
Action: Mouse scrolled (154, 379) with delta (0, -1)
Screenshot: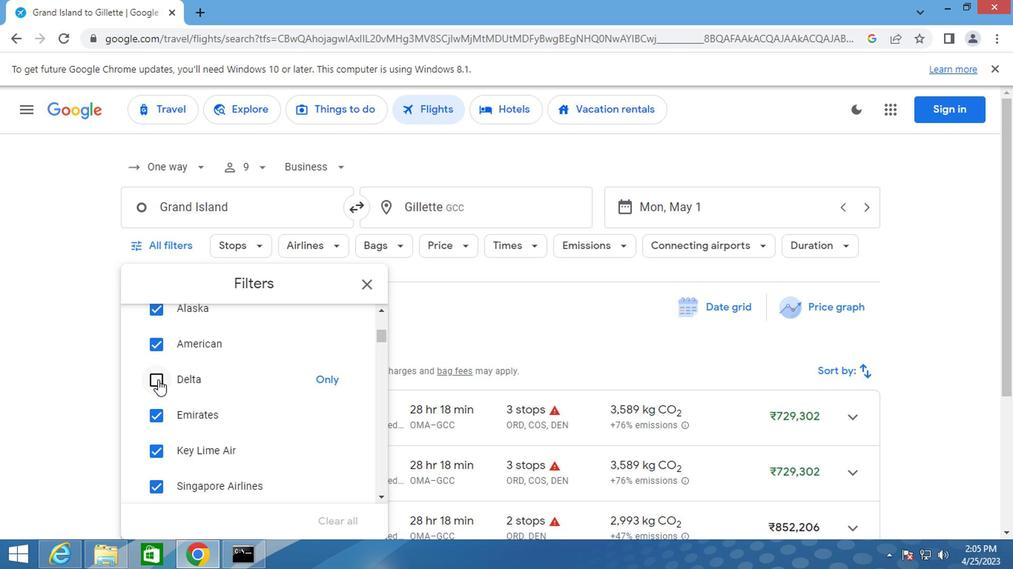 
Action: Mouse scrolled (154, 379) with delta (0, -1)
Screenshot: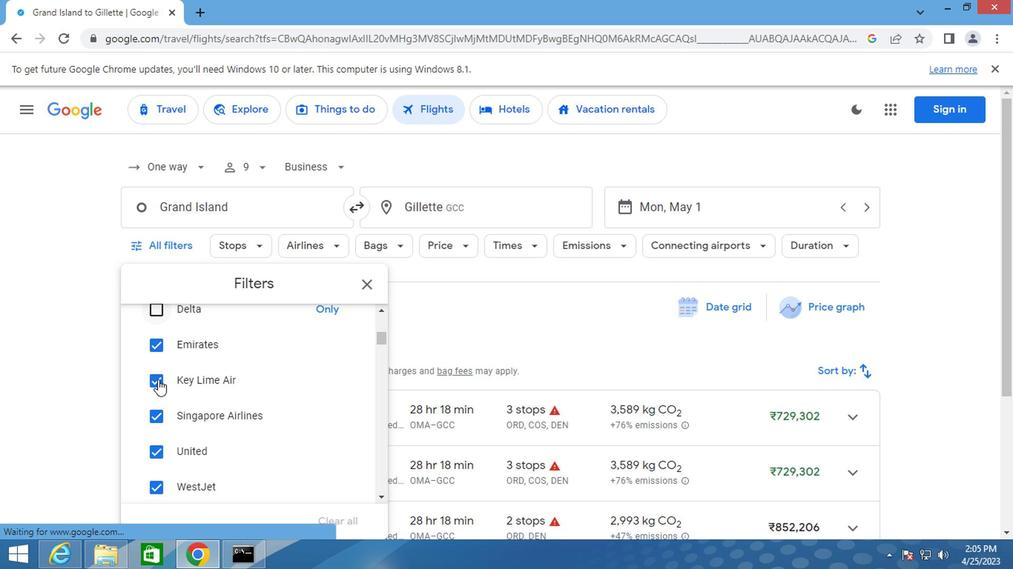 
Action: Mouse scrolled (154, 379) with delta (0, -1)
Screenshot: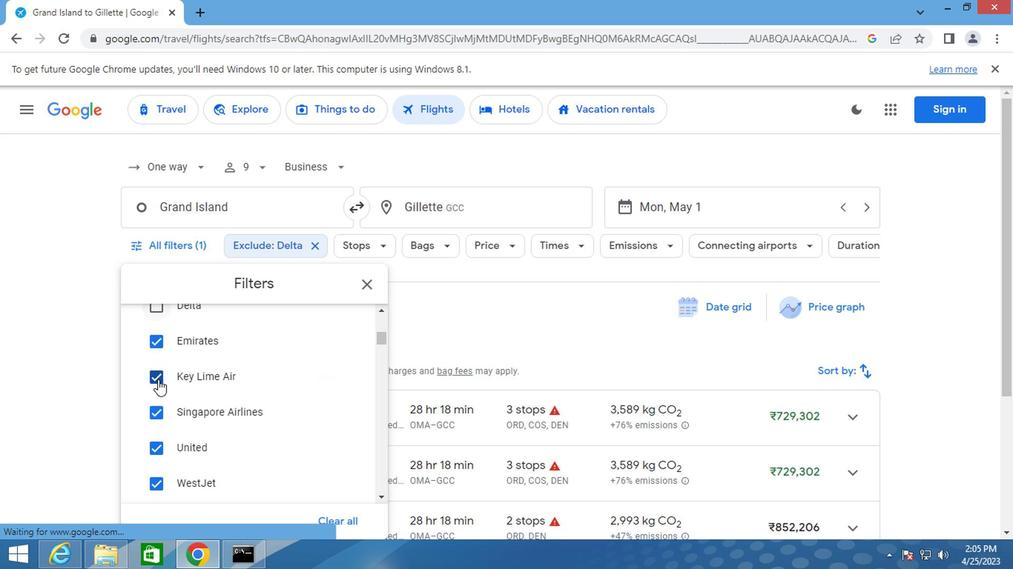 
Action: Mouse moved to (339, 435)
Screenshot: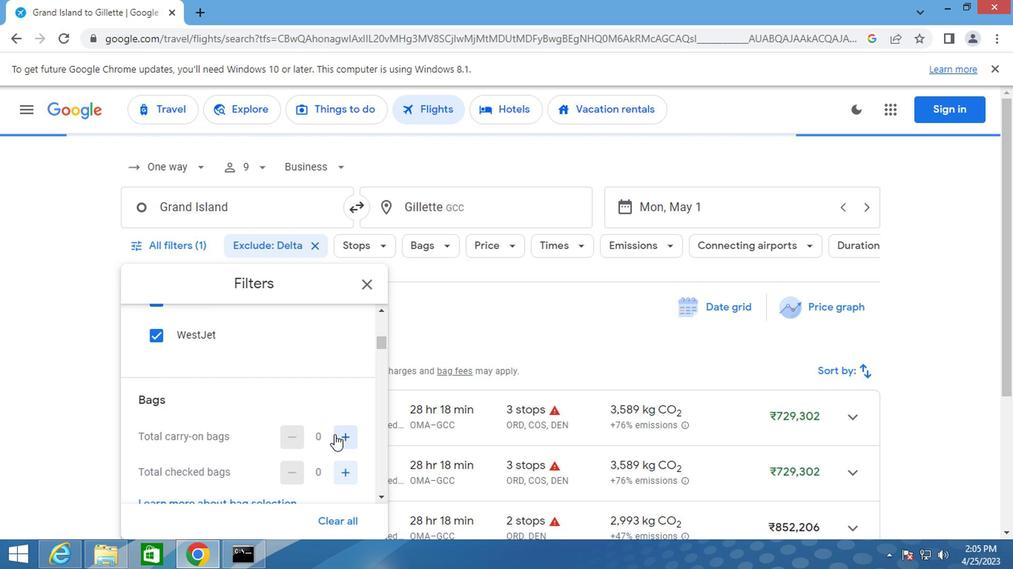 
Action: Mouse pressed left at (339, 435)
Screenshot: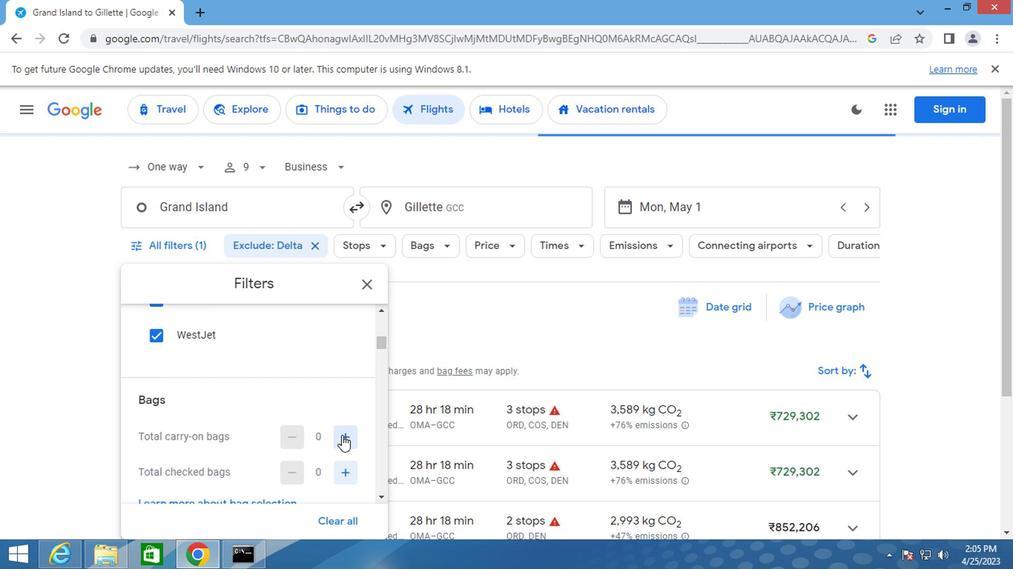 
Action: Mouse moved to (251, 412)
Screenshot: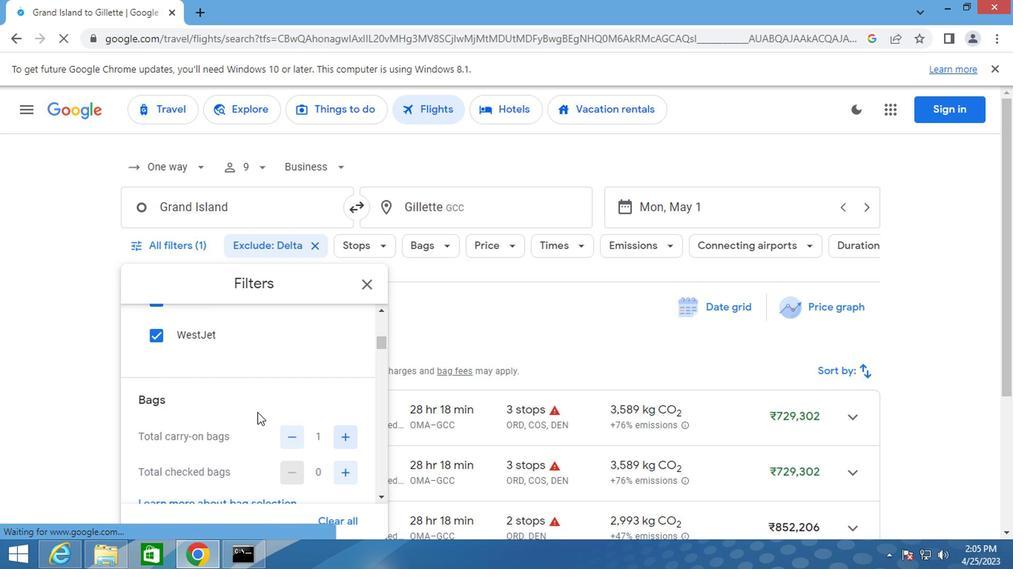 
Action: Mouse scrolled (251, 411) with delta (0, -1)
Screenshot: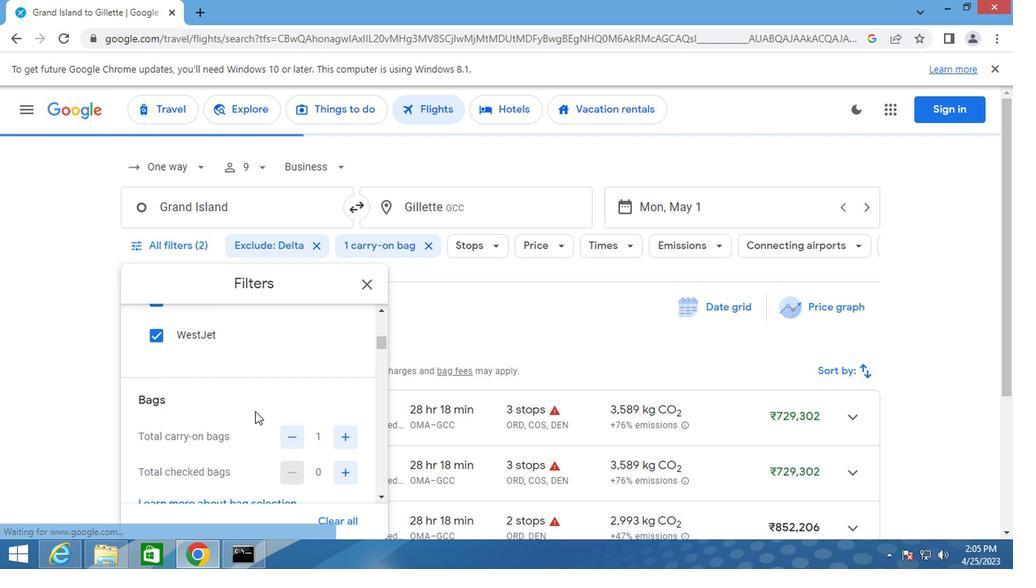 
Action: Mouse scrolled (251, 411) with delta (0, -1)
Screenshot: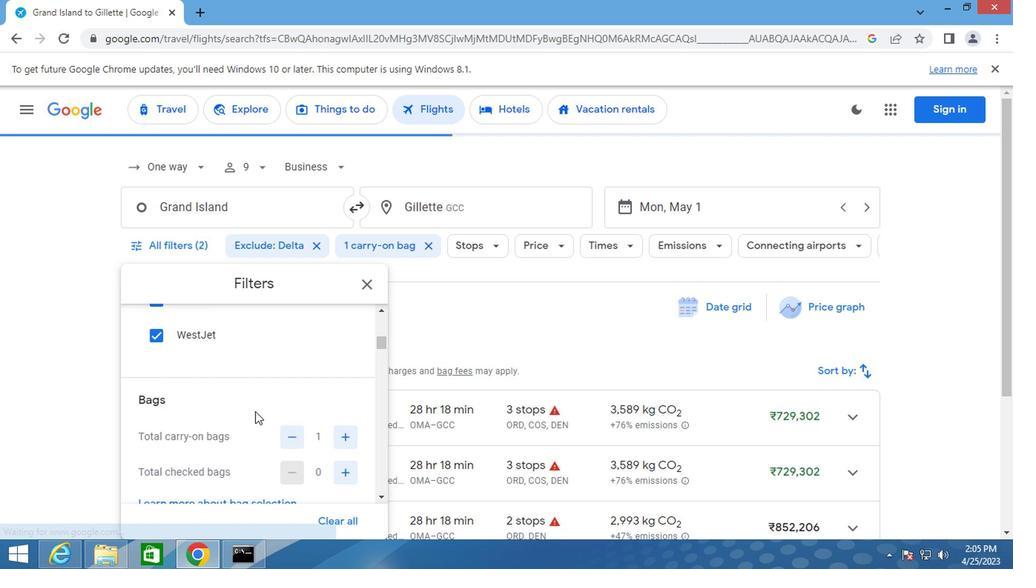 
Action: Mouse moved to (340, 472)
Screenshot: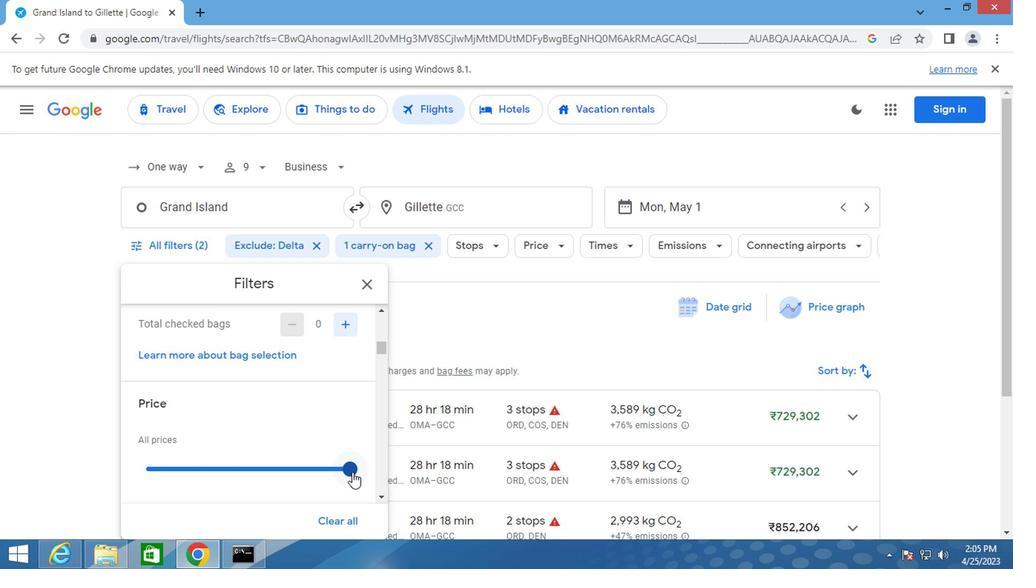 
Action: Mouse pressed left at (340, 472)
Screenshot: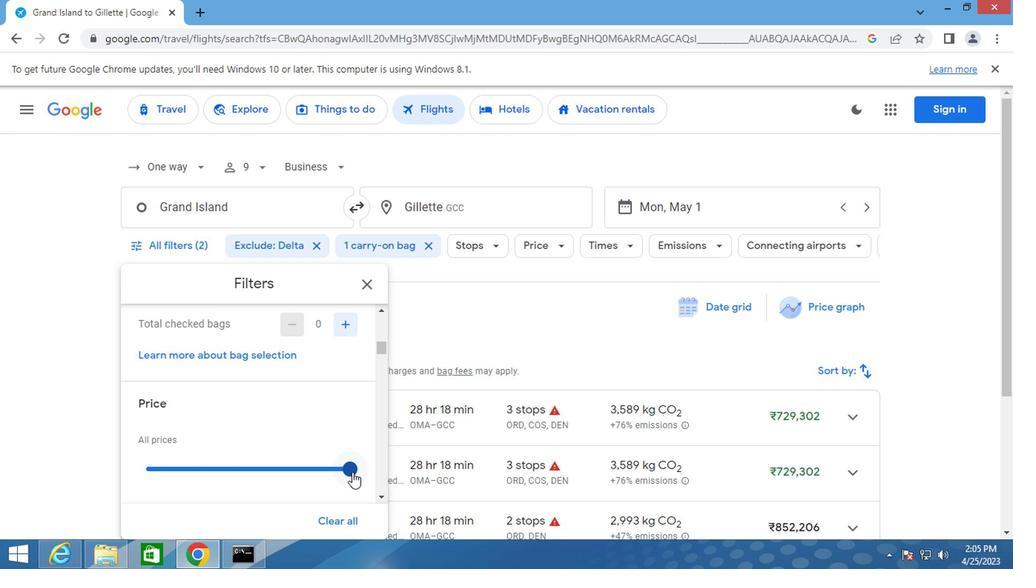 
Action: Mouse moved to (179, 442)
Screenshot: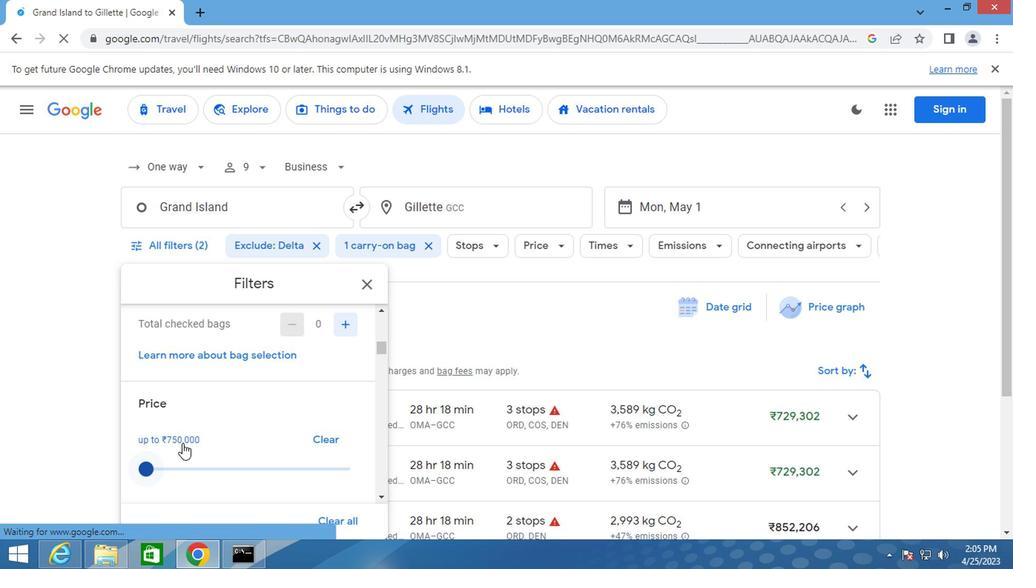 
Action: Mouse scrolled (179, 442) with delta (0, 0)
Screenshot: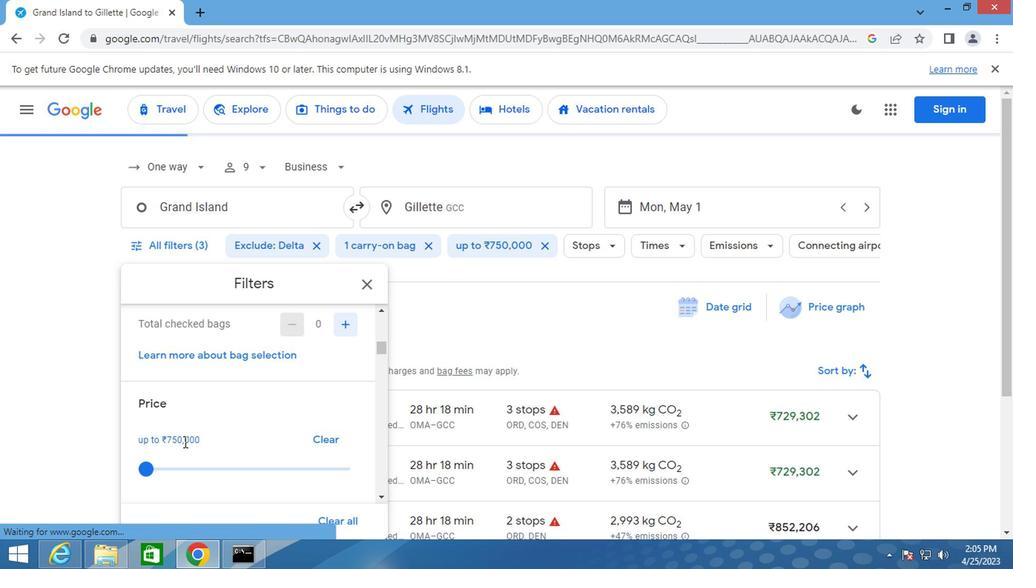 
Action: Mouse scrolled (179, 442) with delta (0, 0)
Screenshot: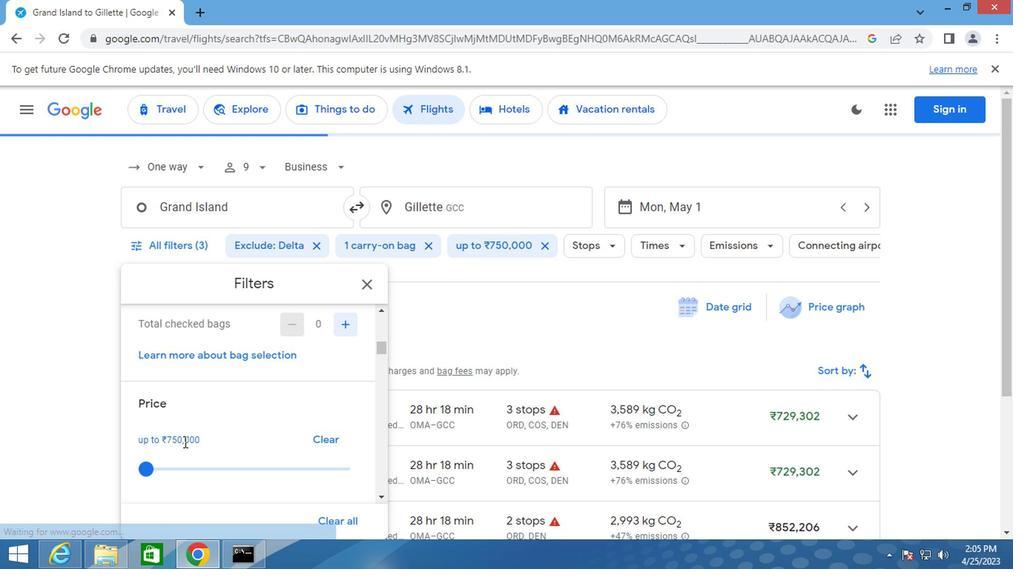 
Action: Mouse scrolled (179, 442) with delta (0, 0)
Screenshot: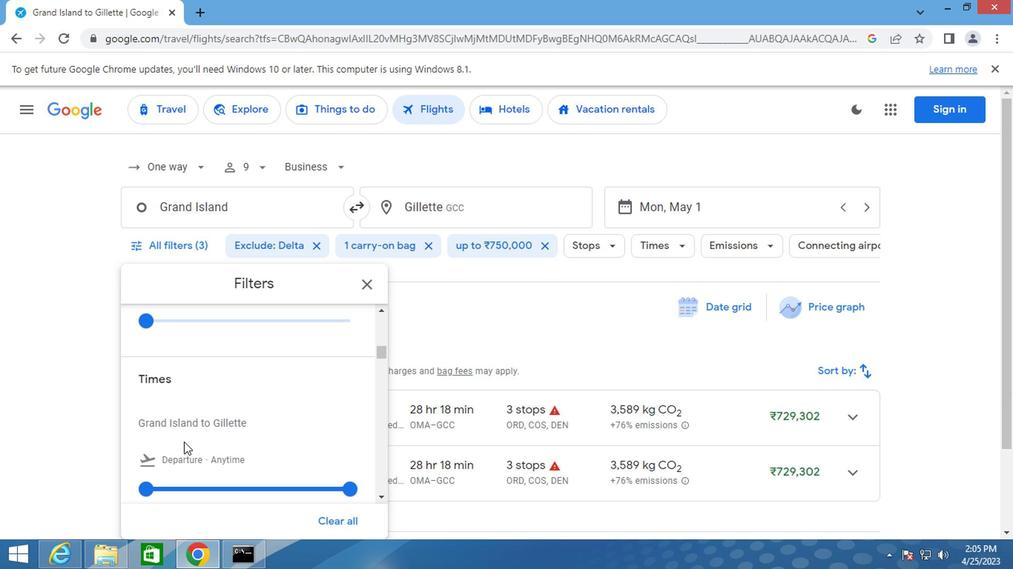 
Action: Mouse moved to (140, 418)
Screenshot: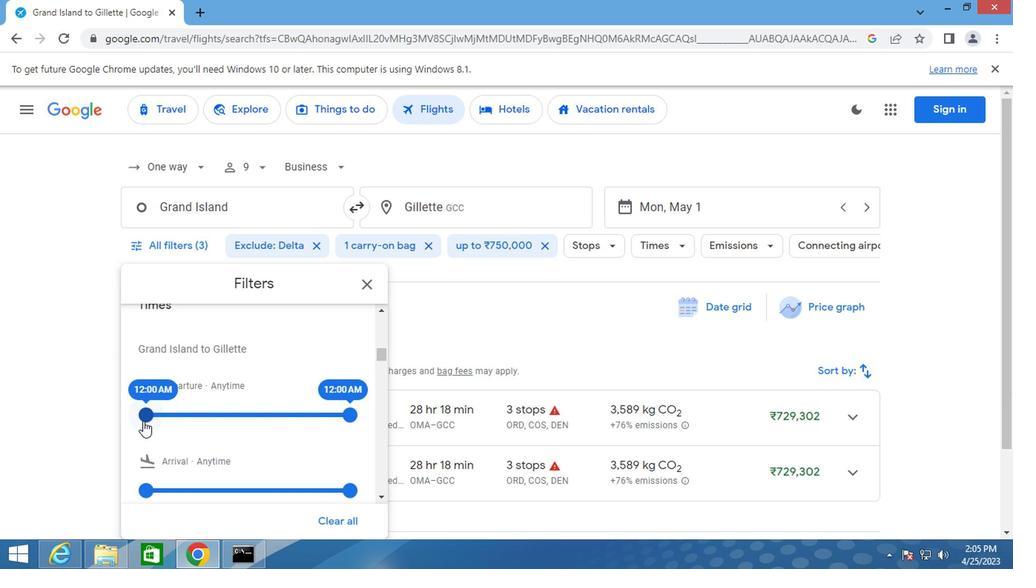
Action: Mouse pressed left at (140, 418)
Screenshot: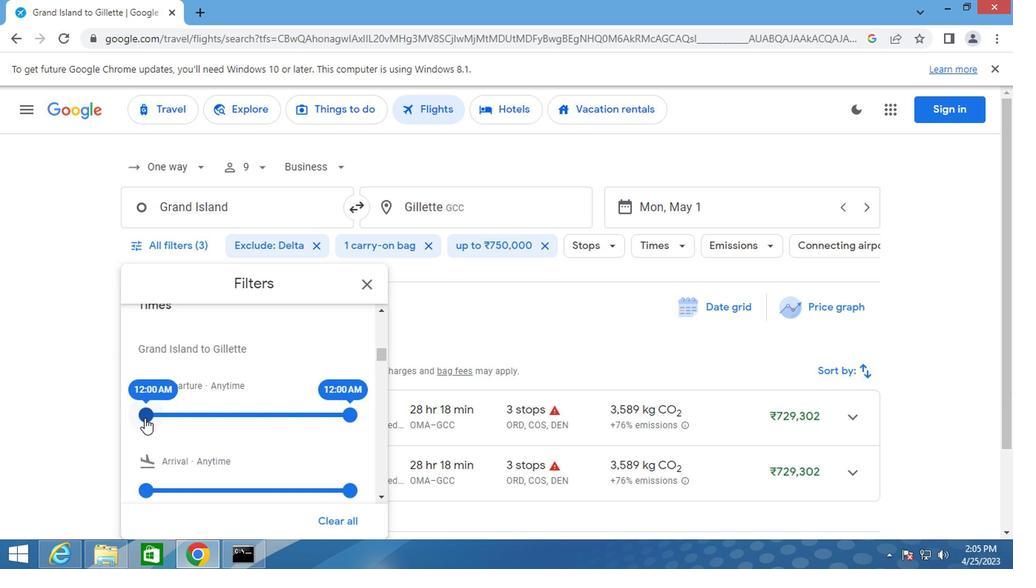 
Action: Mouse moved to (366, 285)
Screenshot: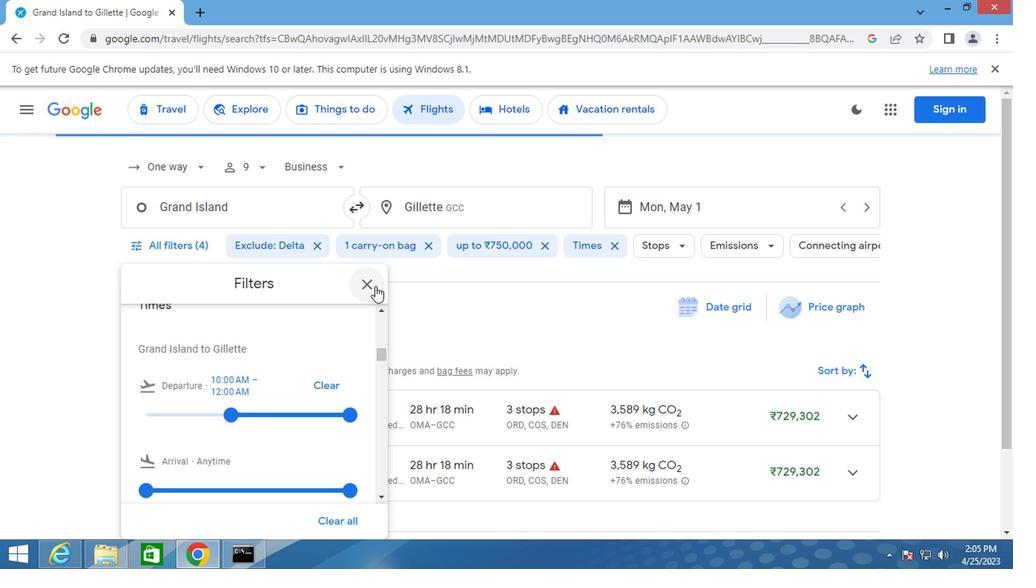
Action: Mouse pressed left at (366, 285)
Screenshot: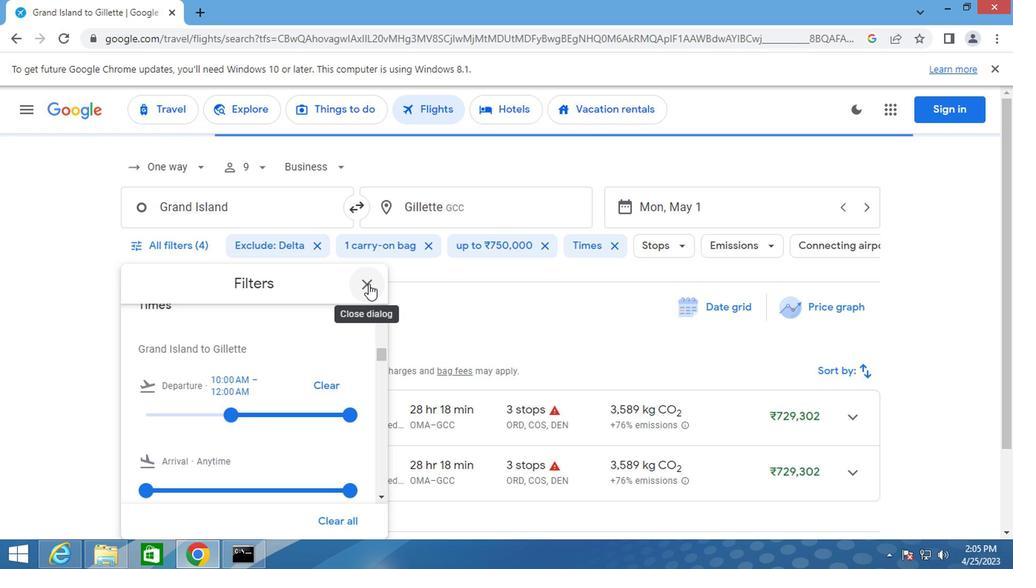 
Action: Key pressed <Key.f8>
Screenshot: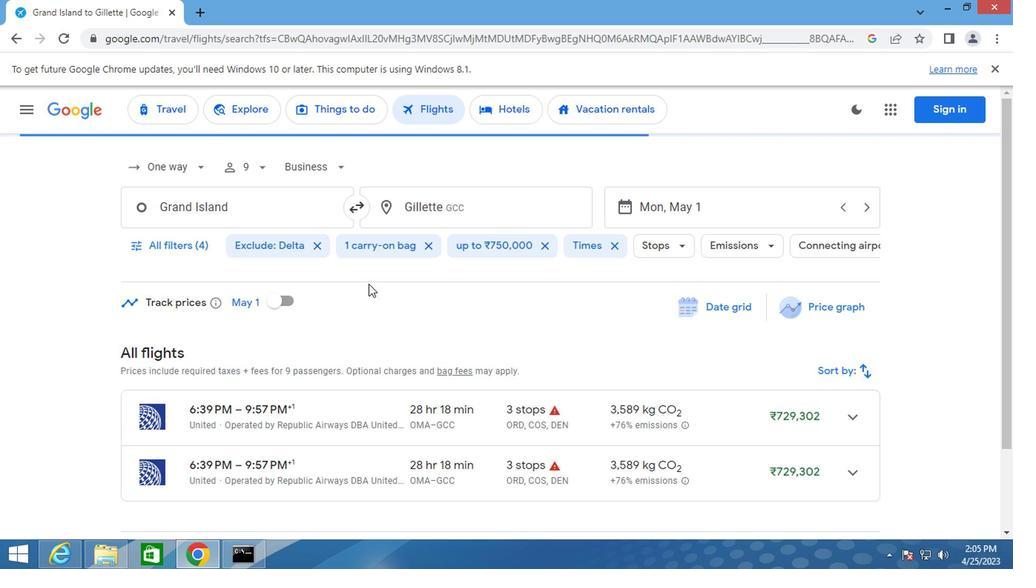 
